 Task: Add Once Upon A Farm Organic Quinoa Banana Spinach & Coconut Butter Plant-Rich Baby Meals to the cart.
Action: Mouse moved to (281, 119)
Screenshot: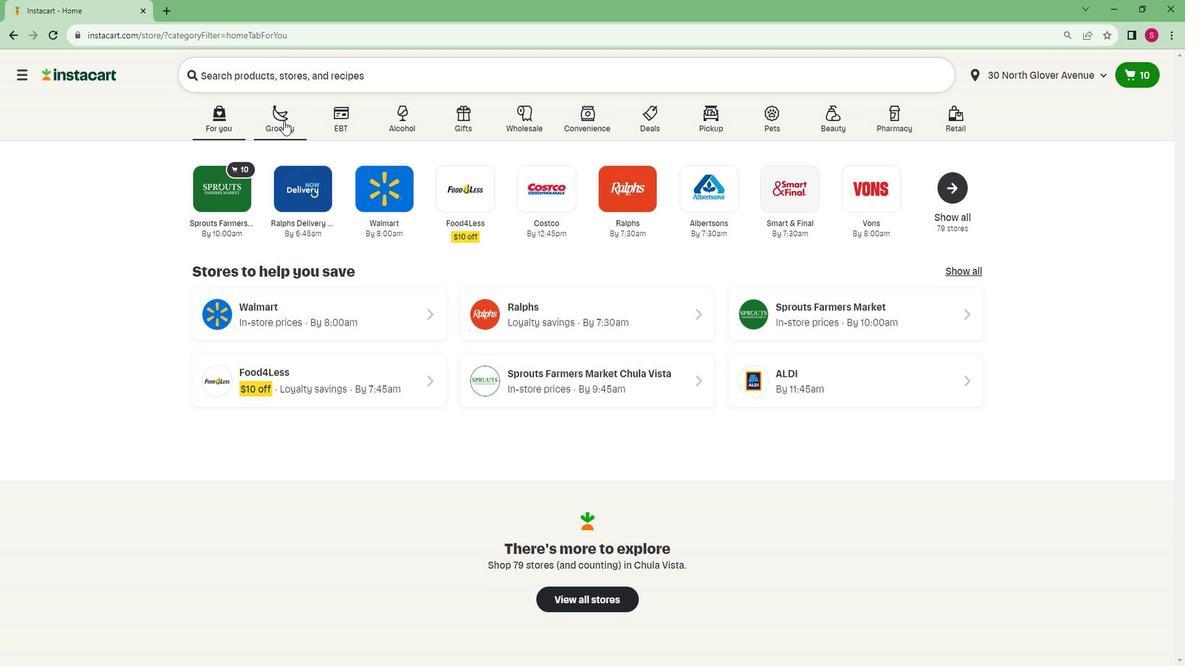 
Action: Mouse pressed left at (281, 119)
Screenshot: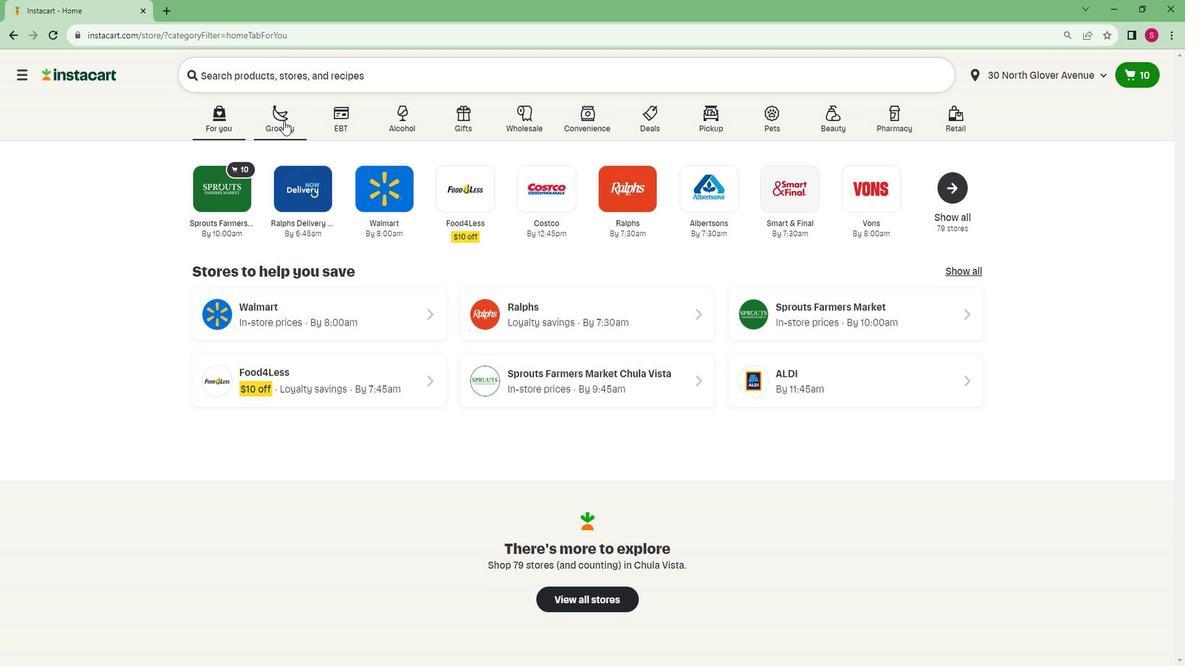 
Action: Mouse moved to (292, 366)
Screenshot: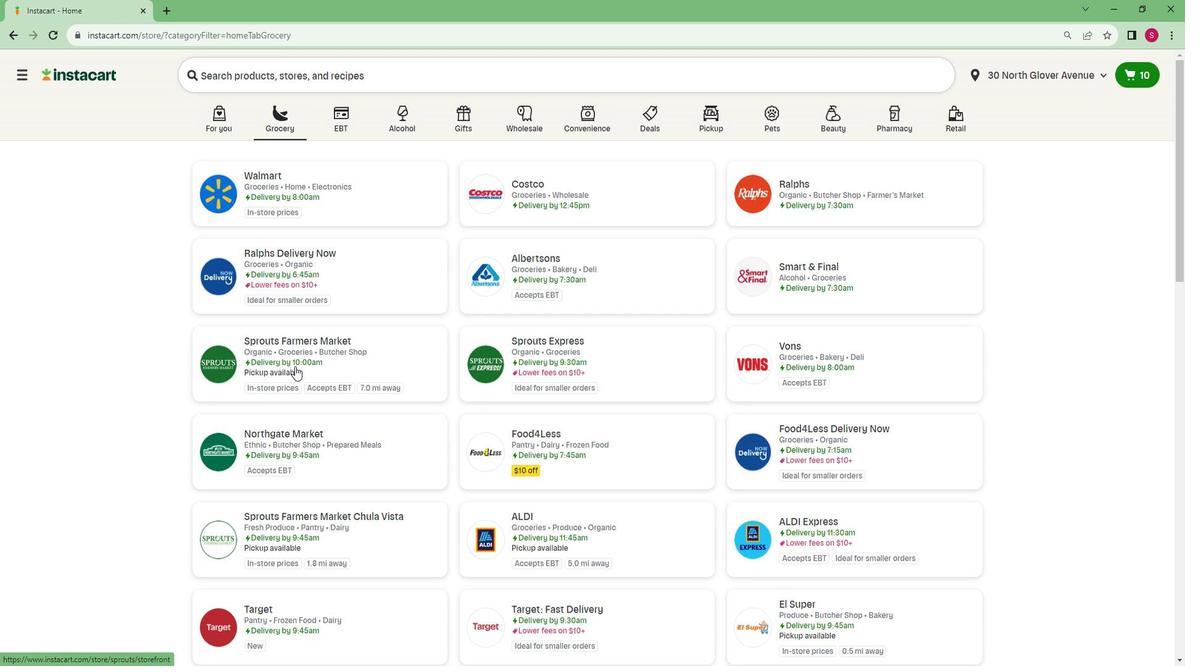 
Action: Mouse pressed left at (292, 366)
Screenshot: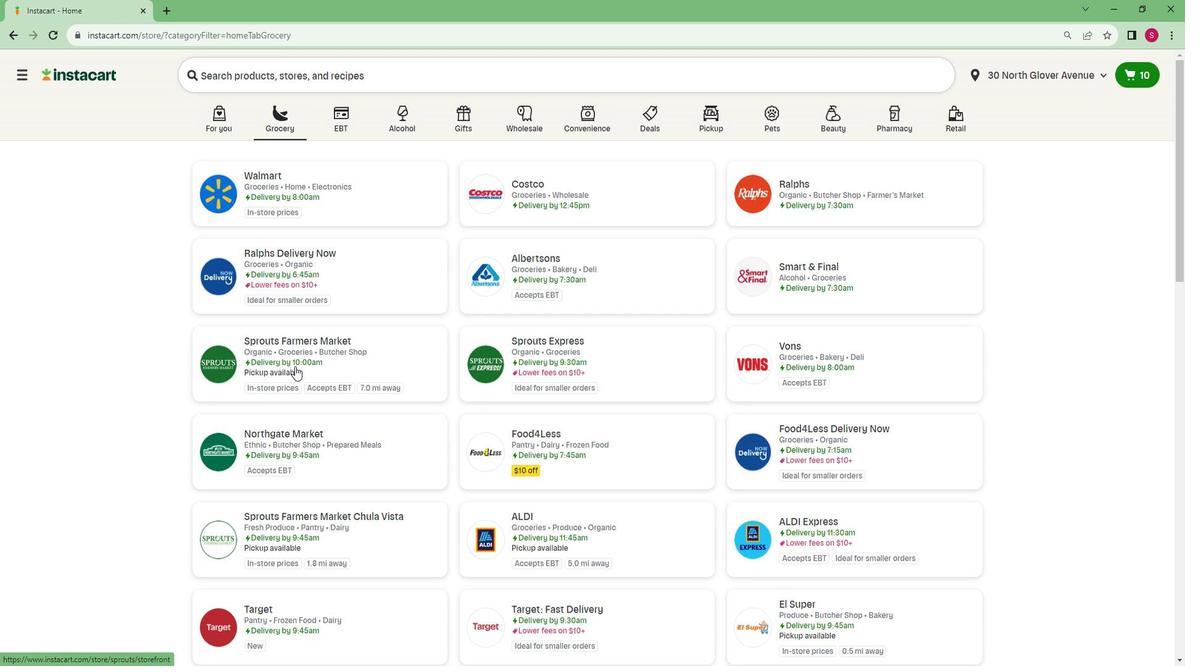 
Action: Mouse moved to (99, 500)
Screenshot: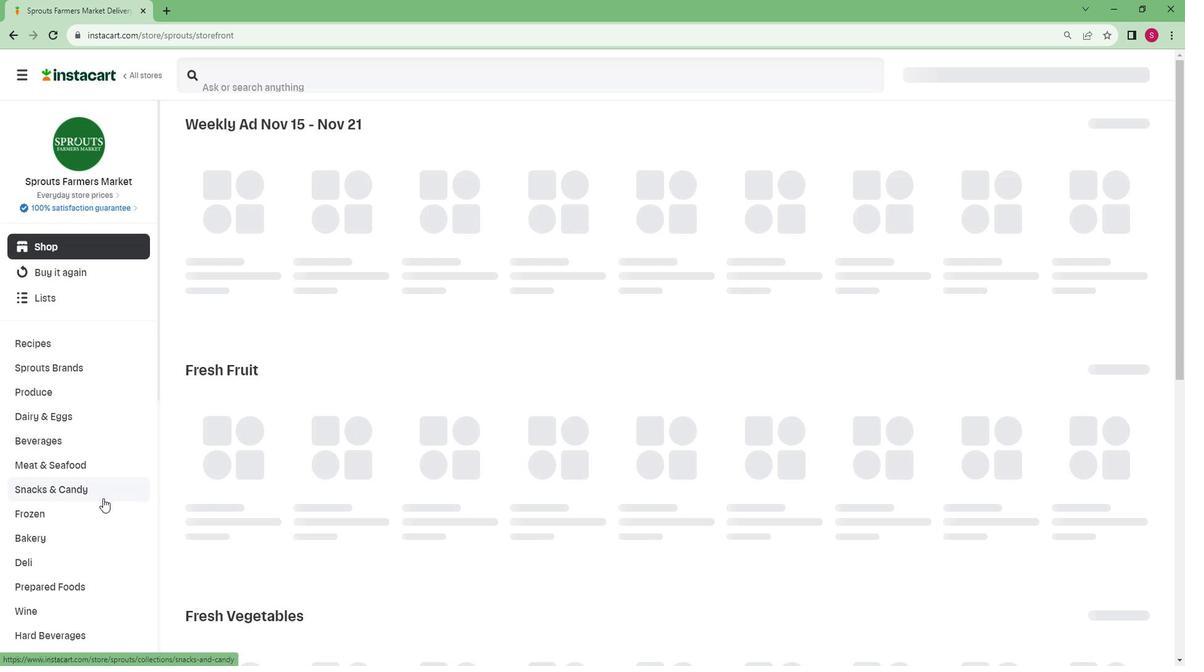 
Action: Mouse scrolled (99, 499) with delta (0, 0)
Screenshot: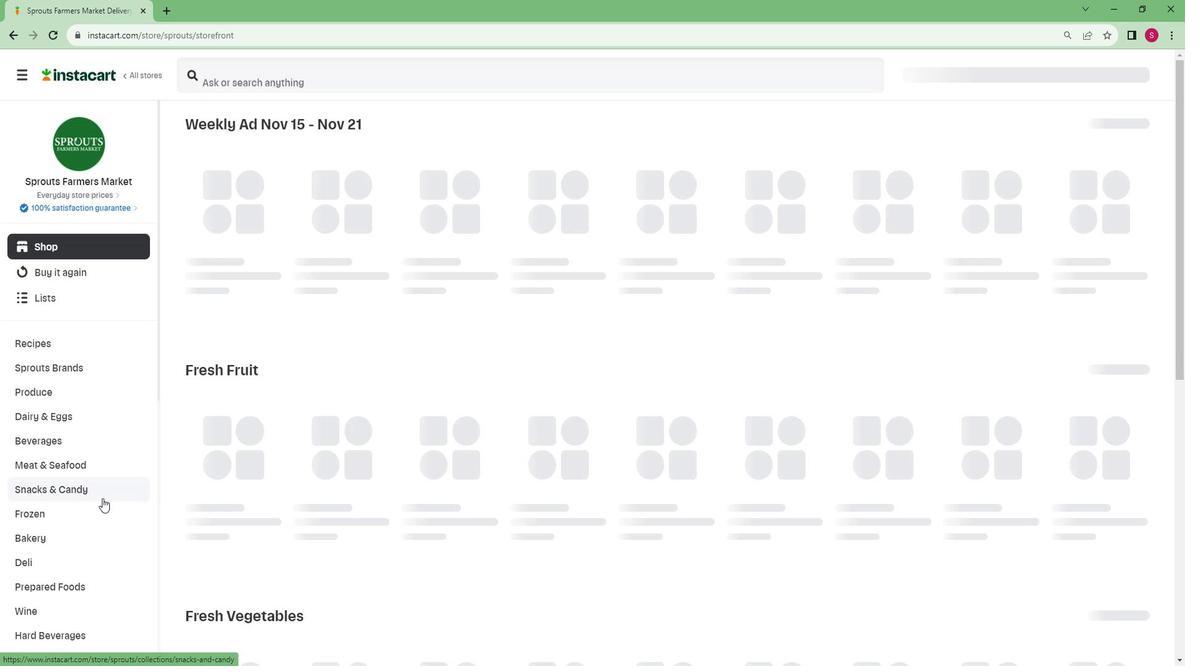 
Action: Mouse scrolled (99, 499) with delta (0, 0)
Screenshot: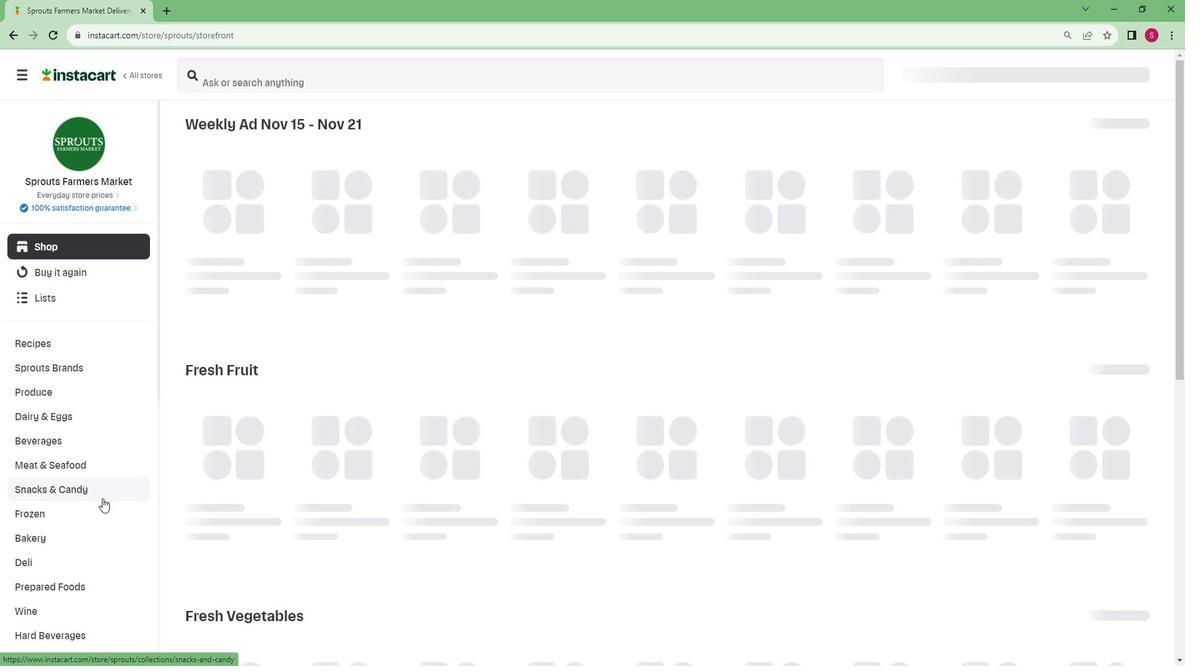 
Action: Mouse moved to (98, 501)
Screenshot: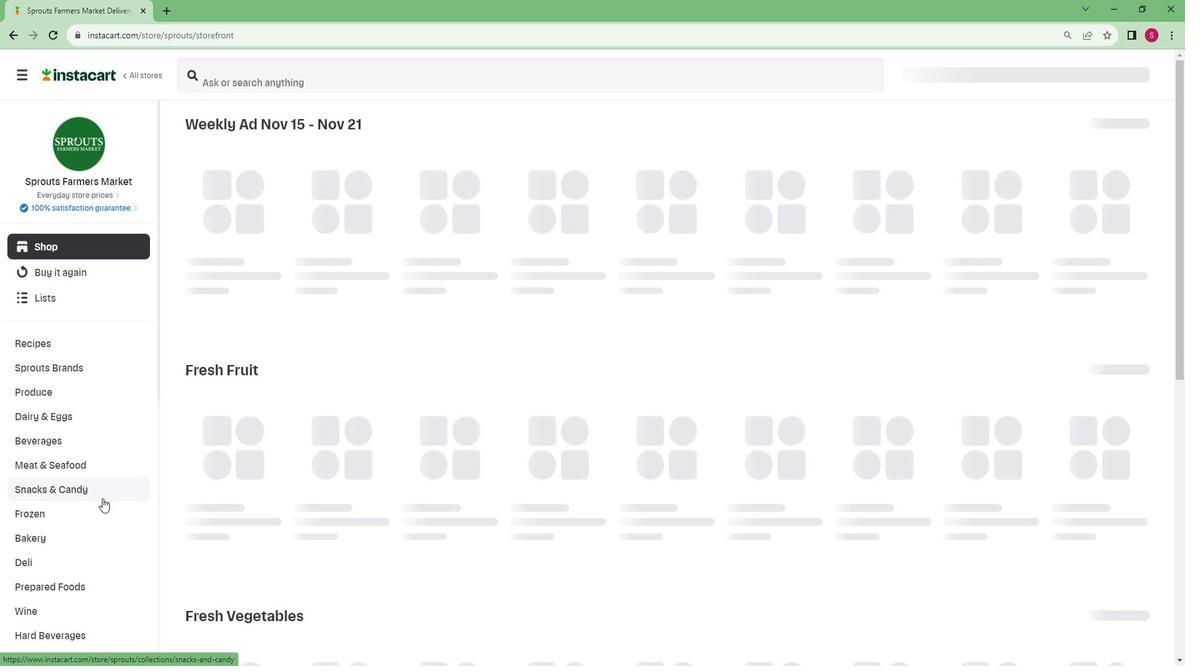 
Action: Mouse scrolled (98, 500) with delta (0, 0)
Screenshot: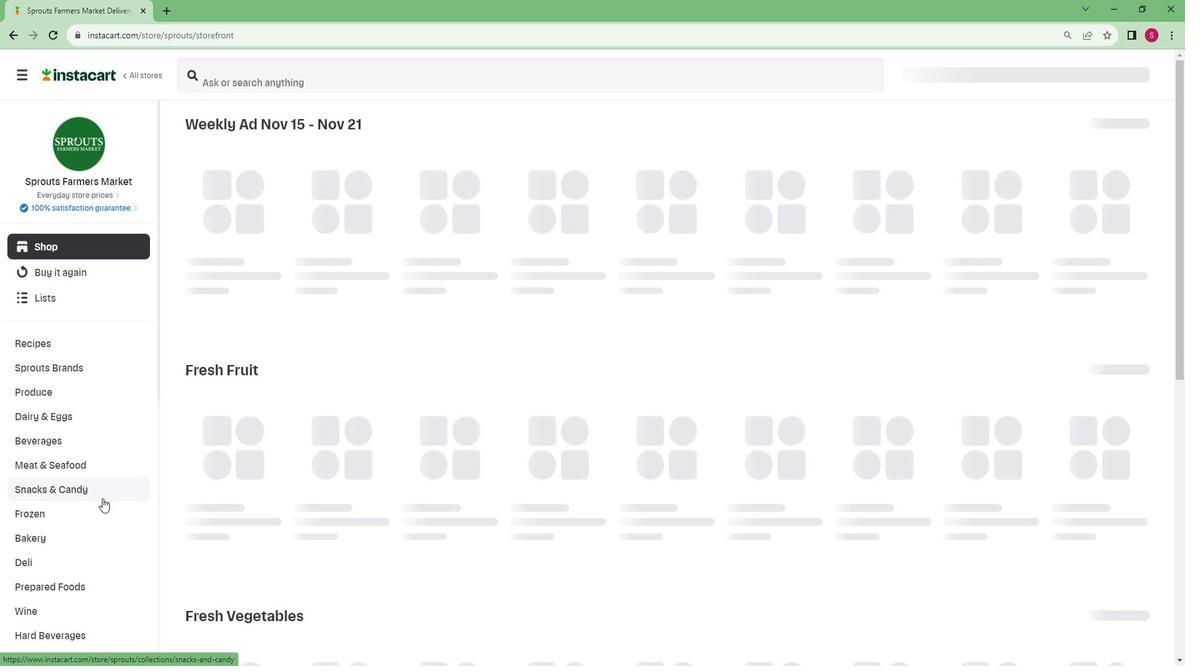 
Action: Mouse scrolled (98, 500) with delta (0, 0)
Screenshot: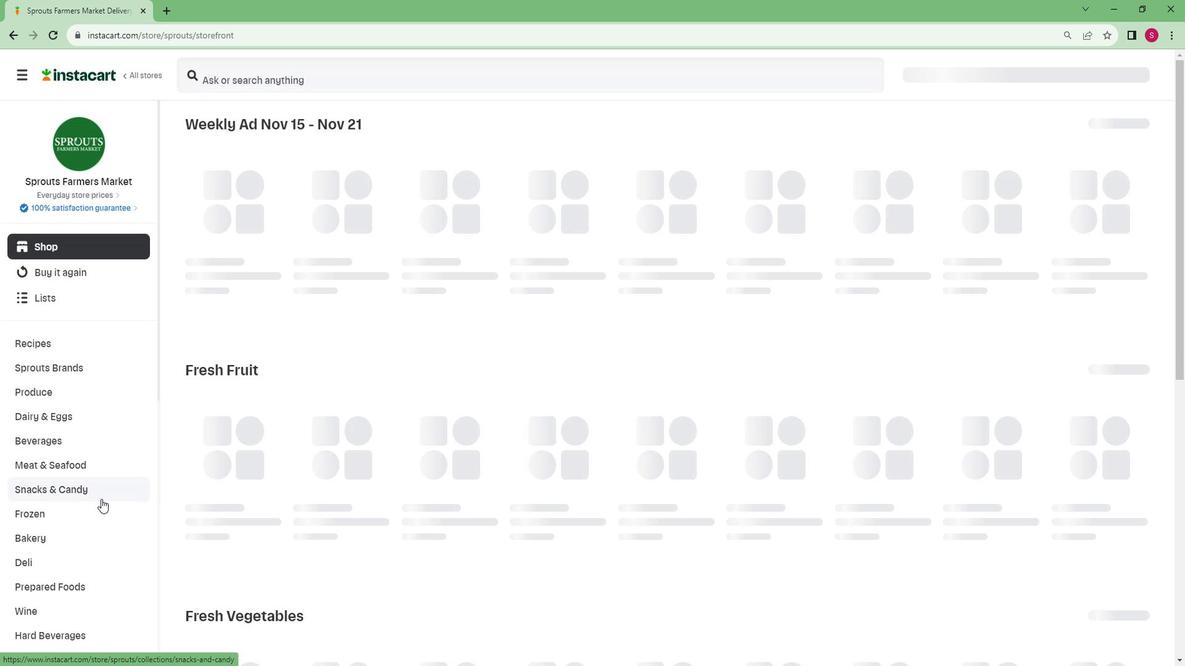
Action: Mouse moved to (96, 501)
Screenshot: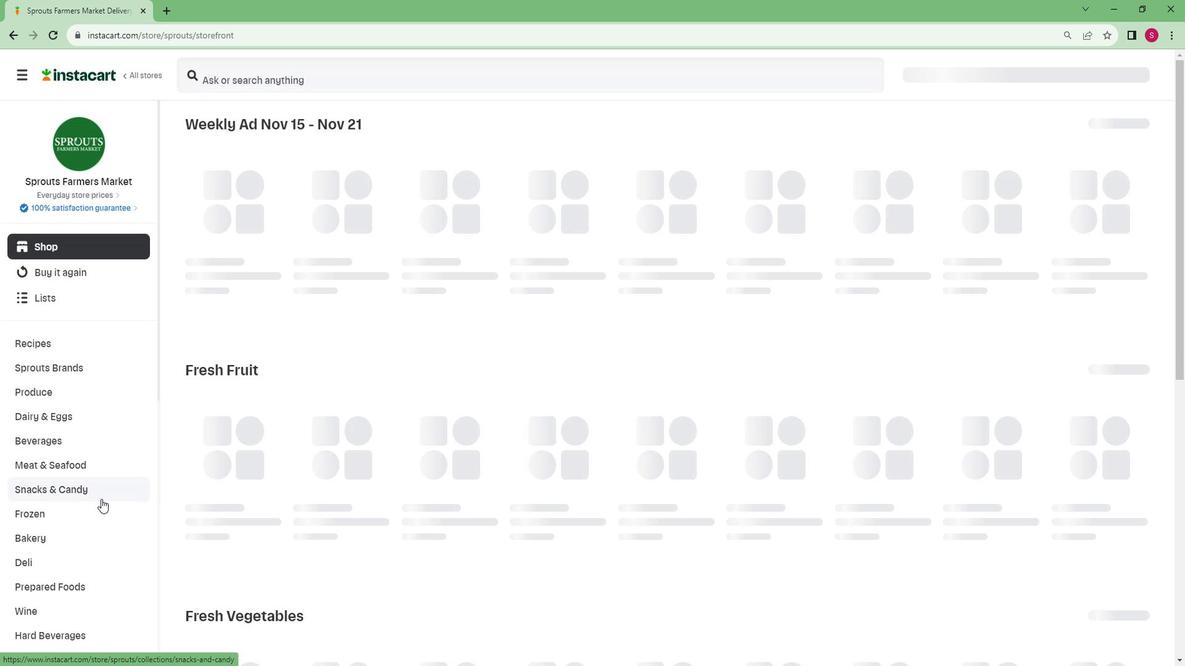 
Action: Mouse scrolled (96, 501) with delta (0, 0)
Screenshot: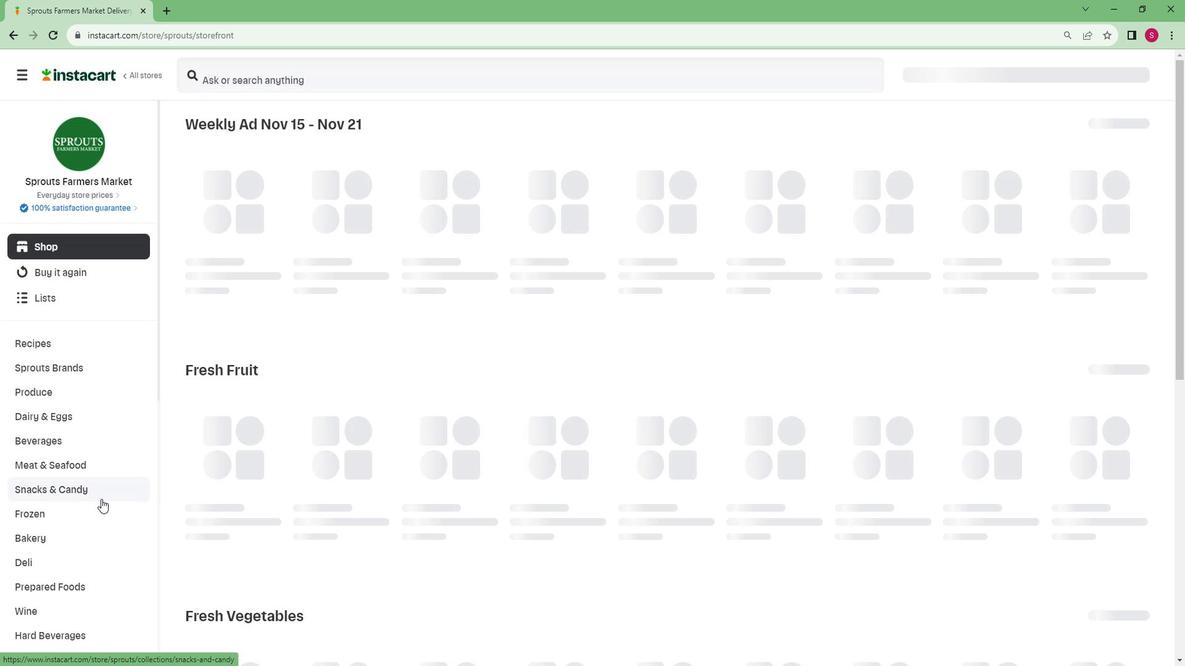 
Action: Mouse moved to (96, 501)
Screenshot: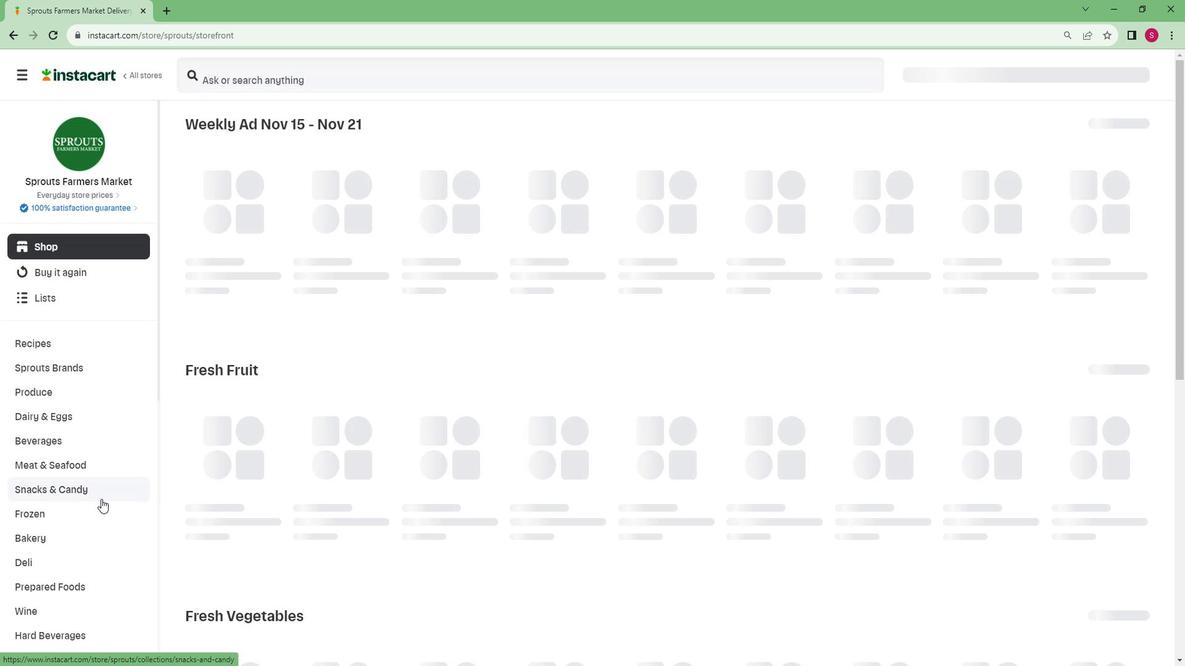 
Action: Mouse scrolled (96, 501) with delta (0, 0)
Screenshot: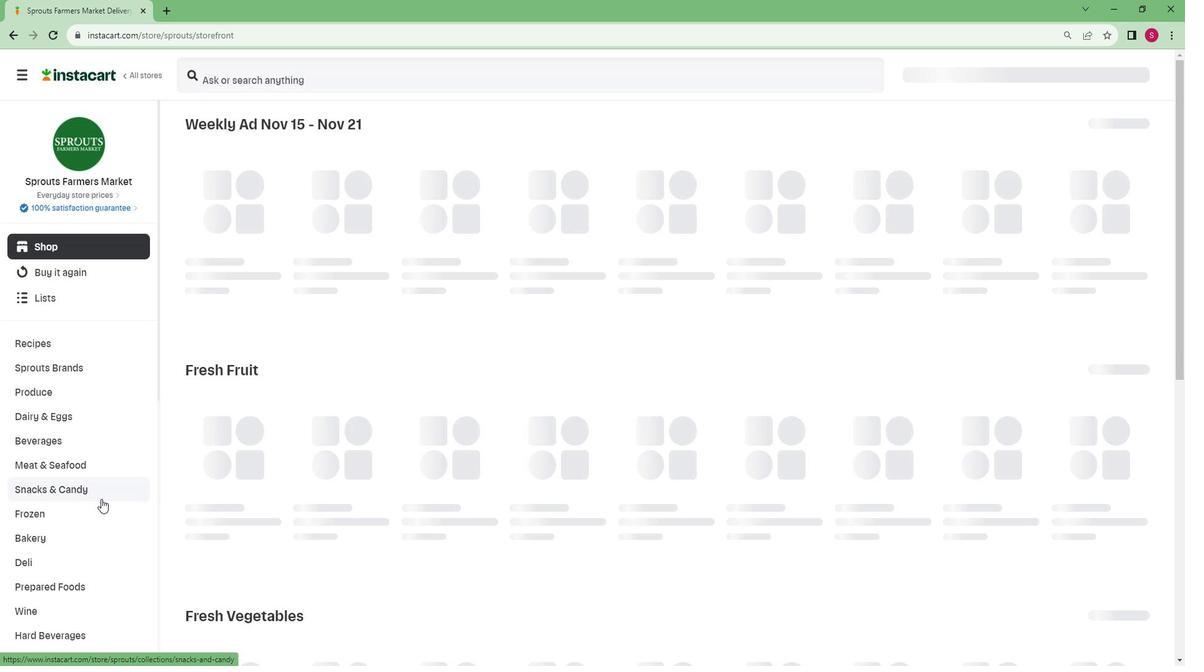 
Action: Mouse moved to (96, 501)
Screenshot: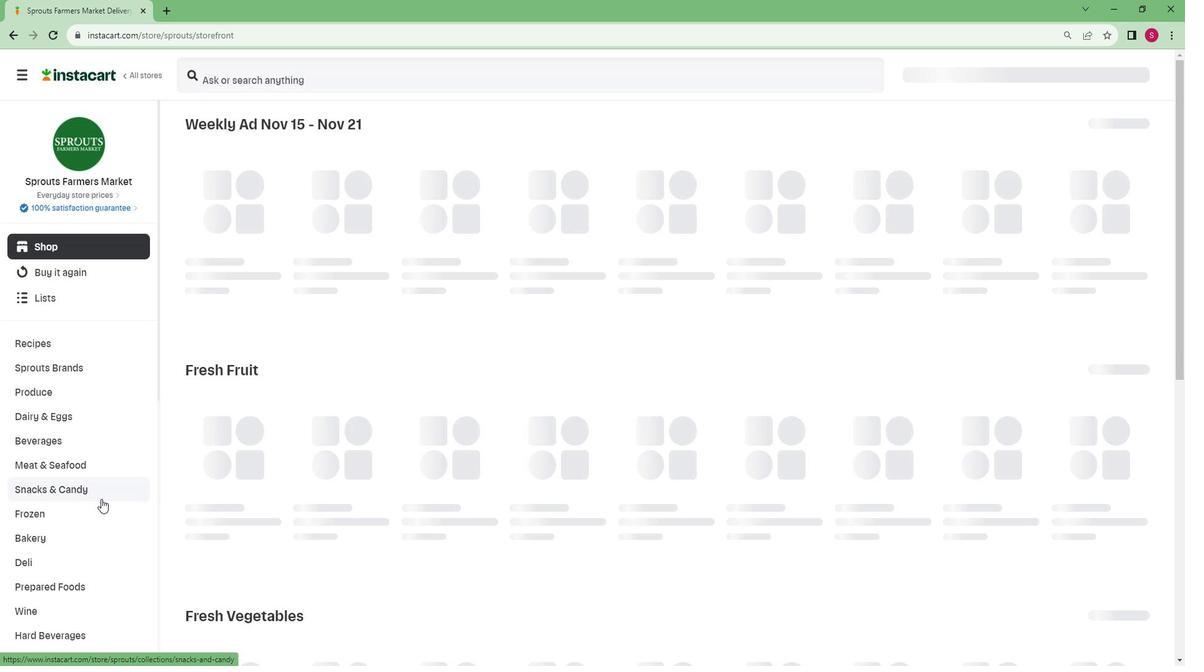 
Action: Mouse scrolled (96, 501) with delta (0, 0)
Screenshot: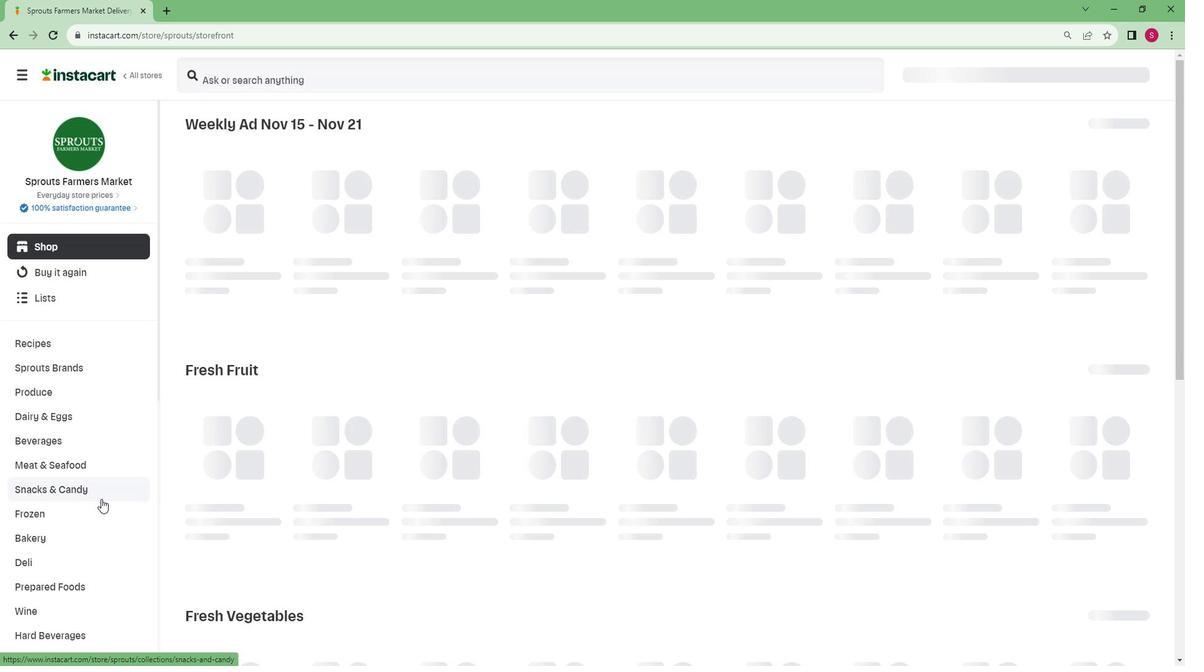 
Action: Mouse moved to (94, 501)
Screenshot: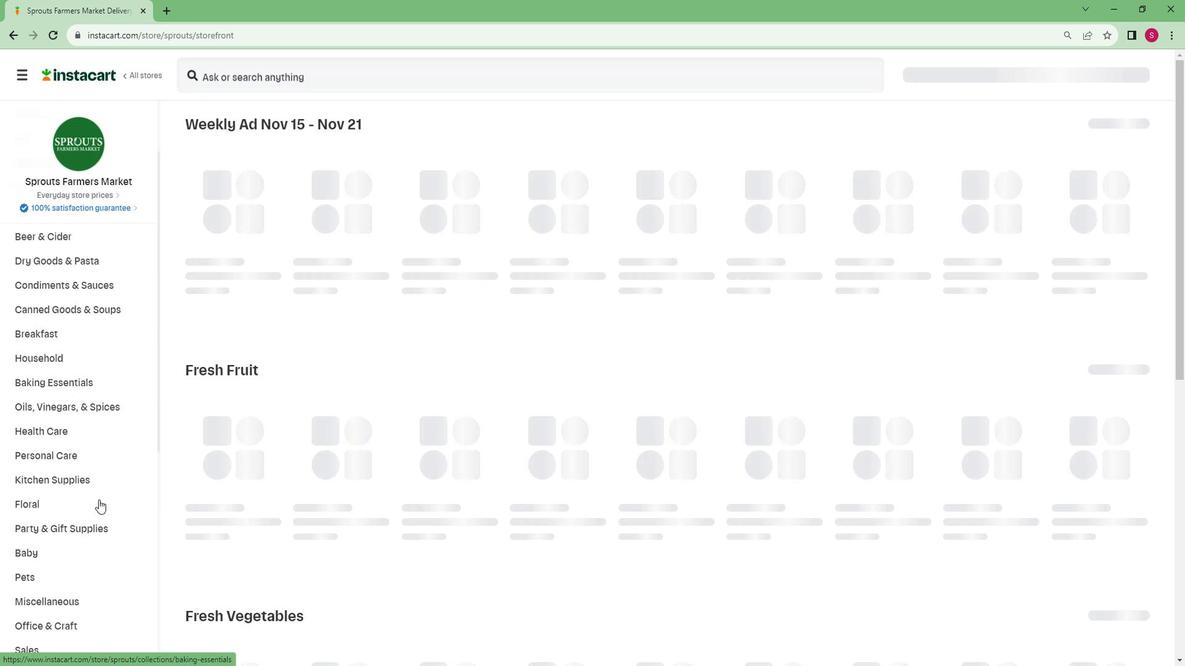 
Action: Mouse scrolled (94, 501) with delta (0, 0)
Screenshot: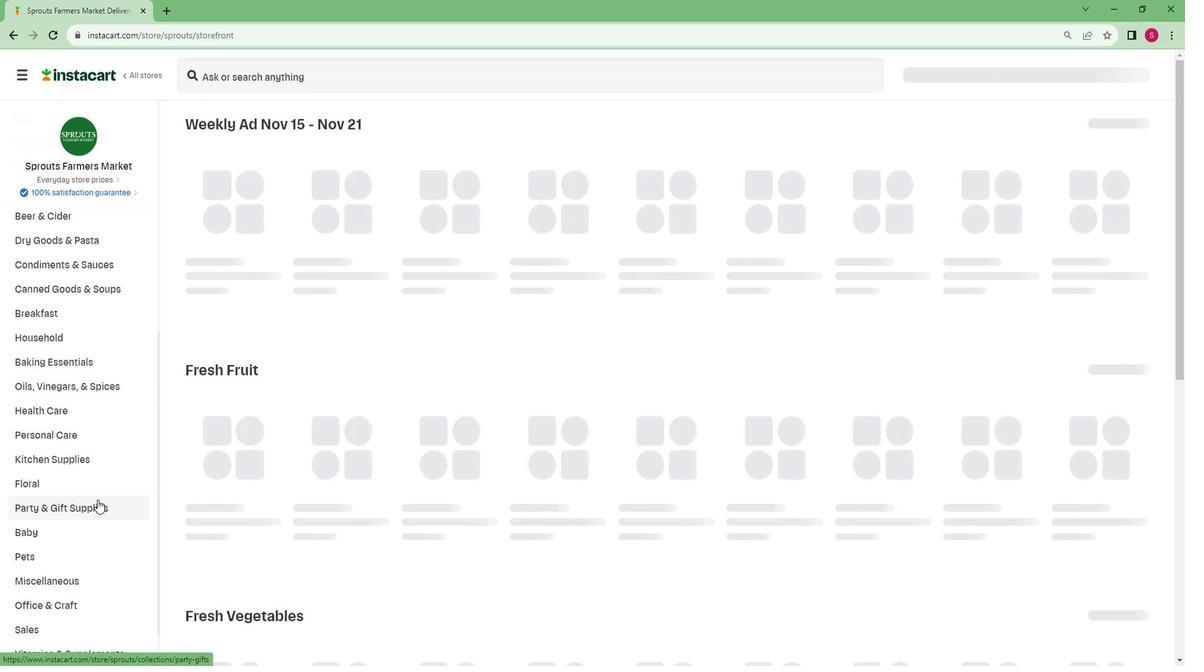 
Action: Mouse scrolled (94, 501) with delta (0, 0)
Screenshot: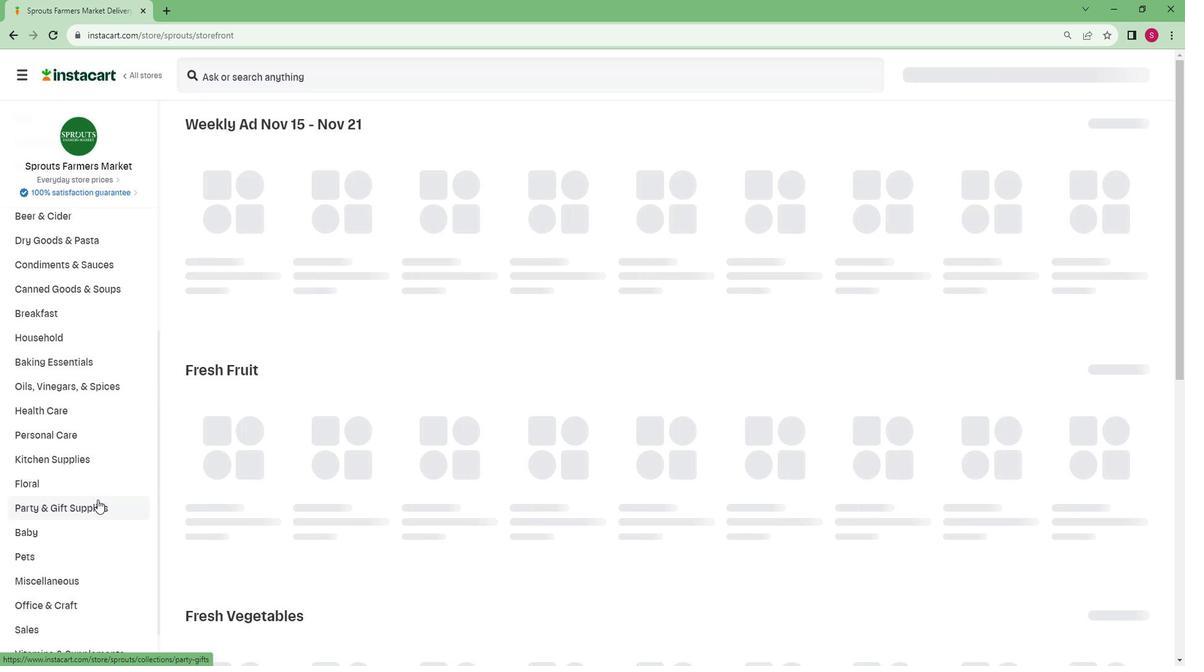 
Action: Mouse scrolled (94, 501) with delta (0, 0)
Screenshot: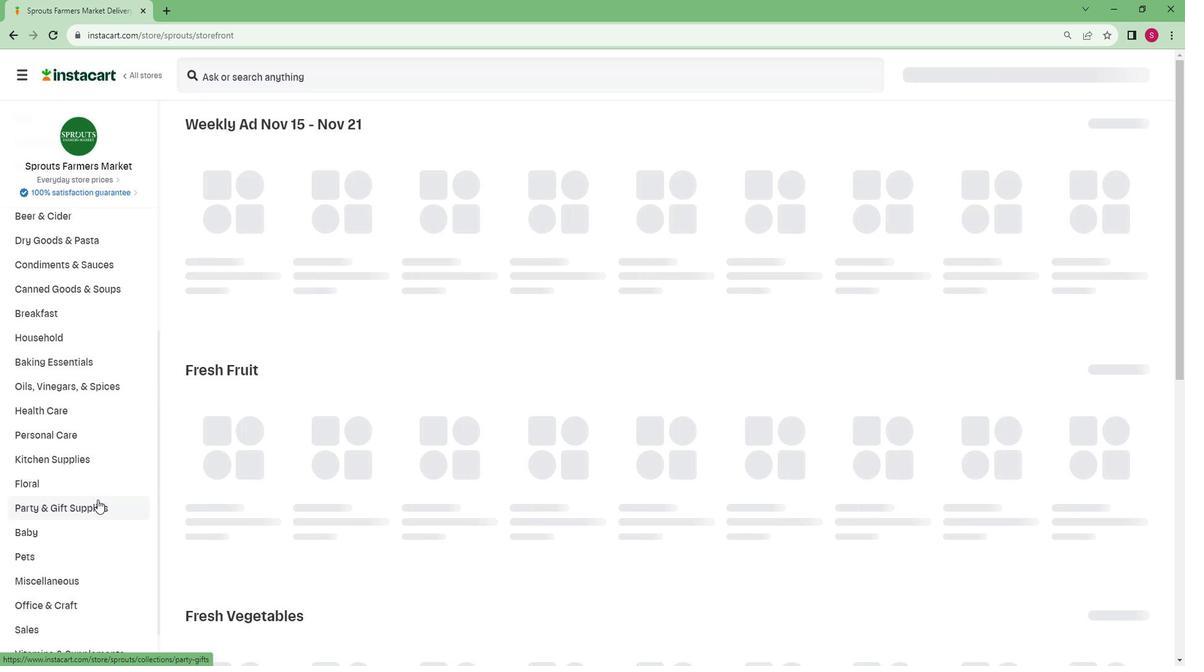 
Action: Mouse scrolled (94, 501) with delta (0, 0)
Screenshot: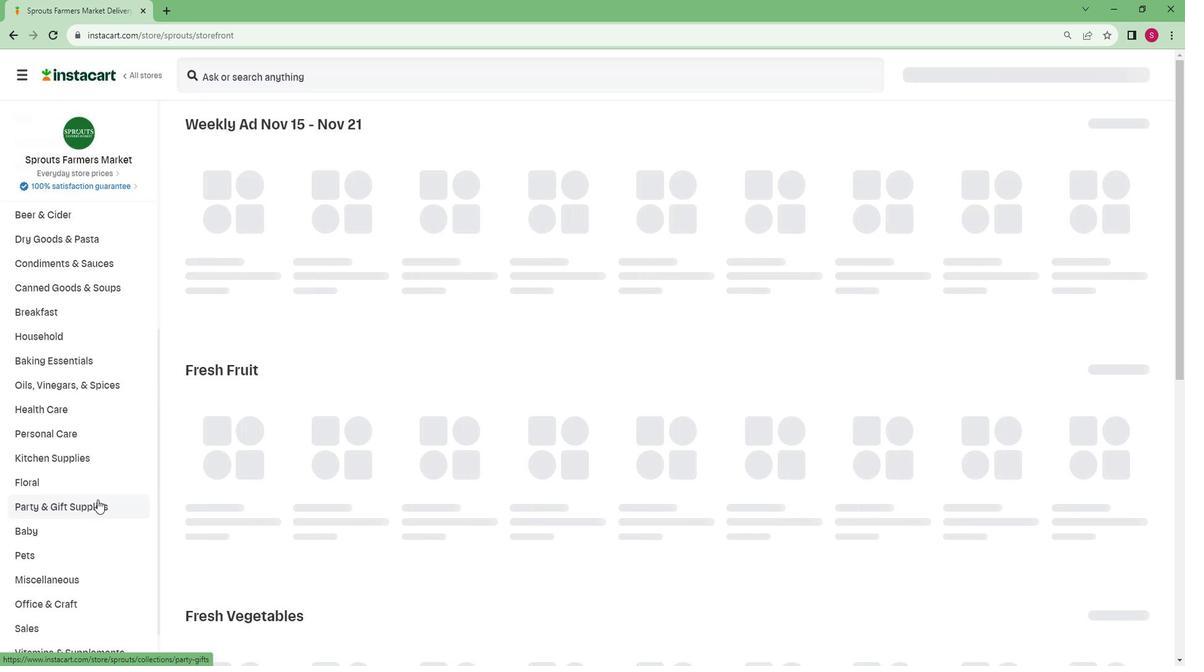 
Action: Mouse scrolled (94, 501) with delta (0, 0)
Screenshot: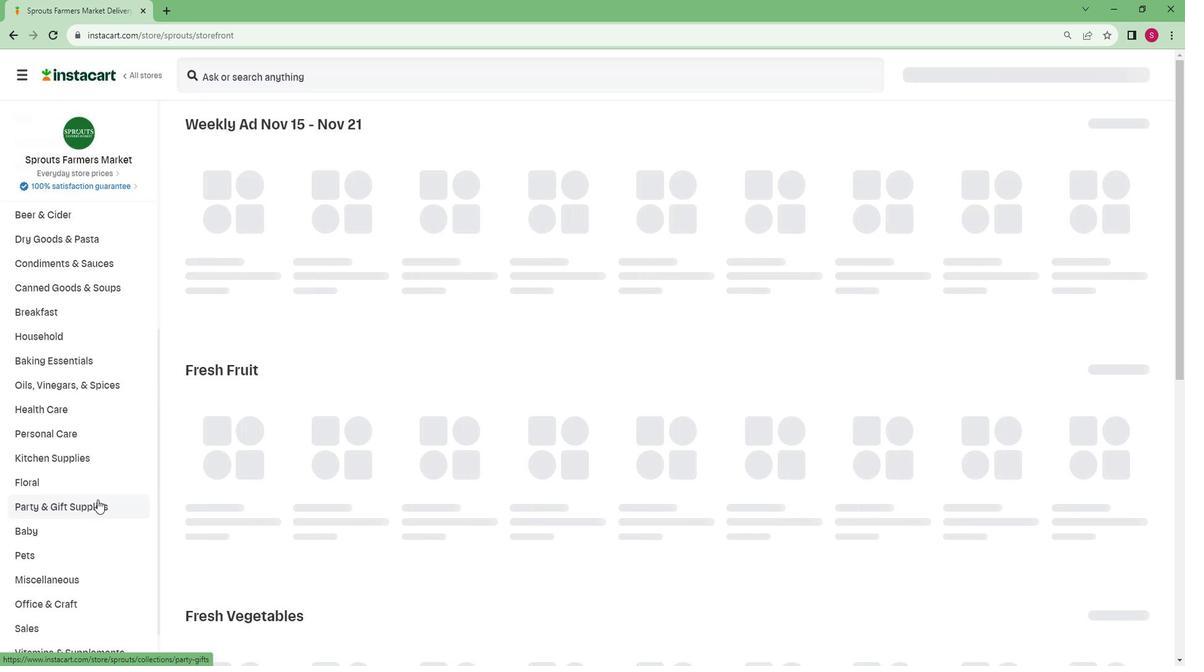 
Action: Mouse moved to (51, 647)
Screenshot: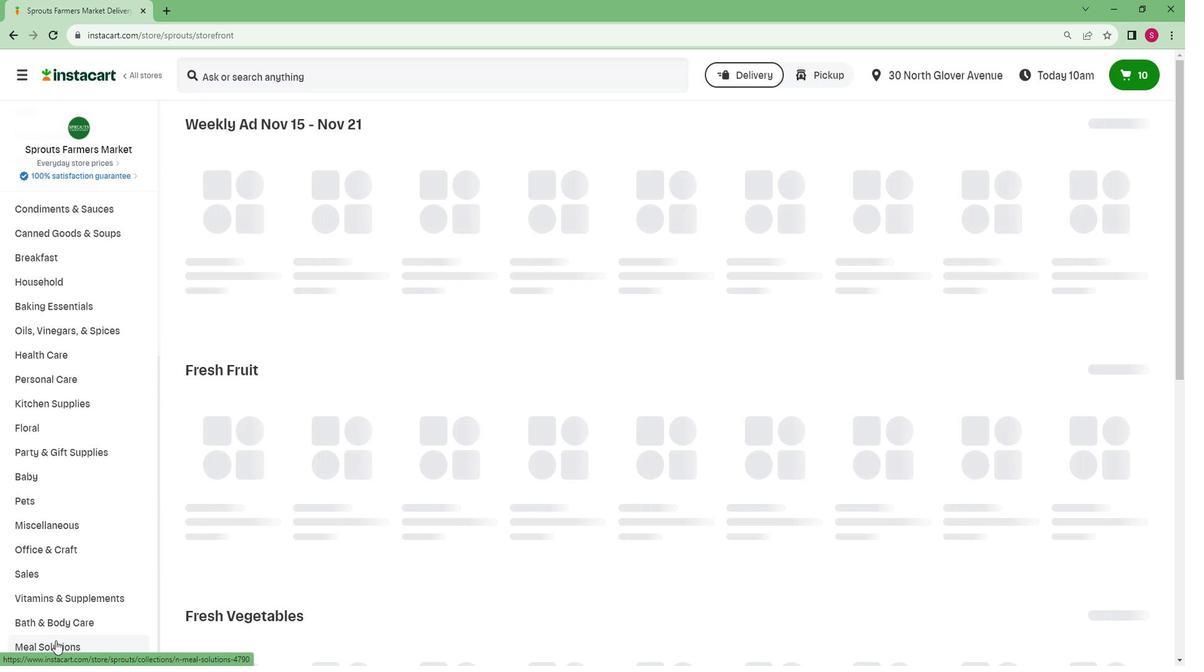 
Action: Mouse pressed left at (51, 647)
Screenshot: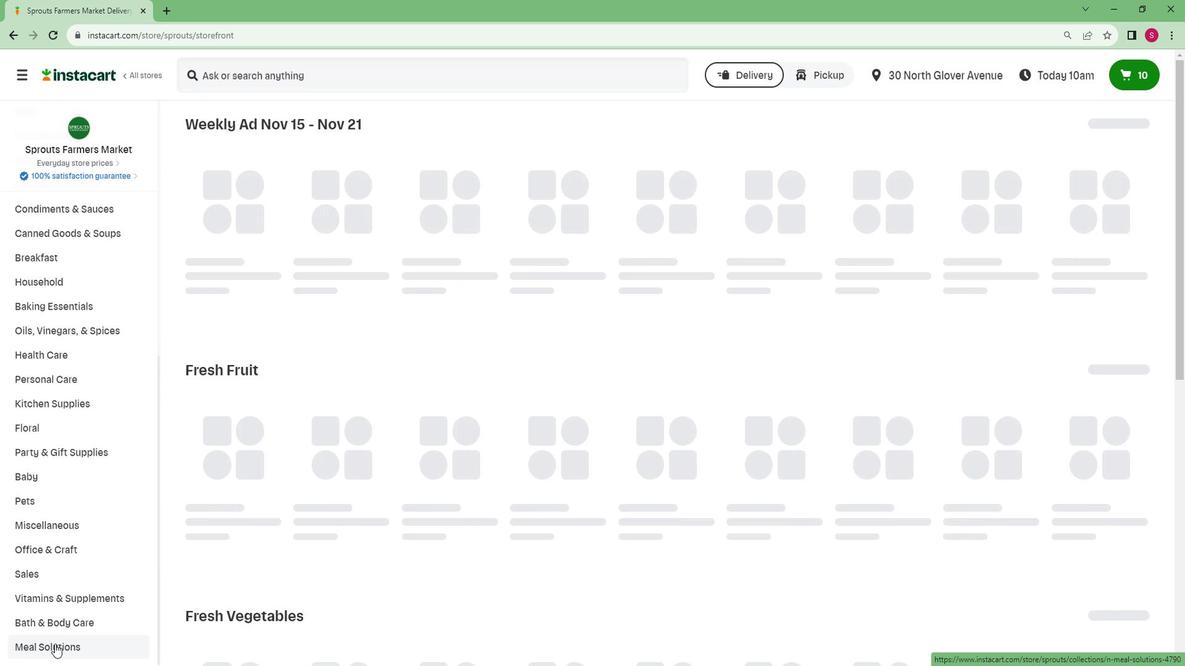 
Action: Mouse moved to (62, 633)
Screenshot: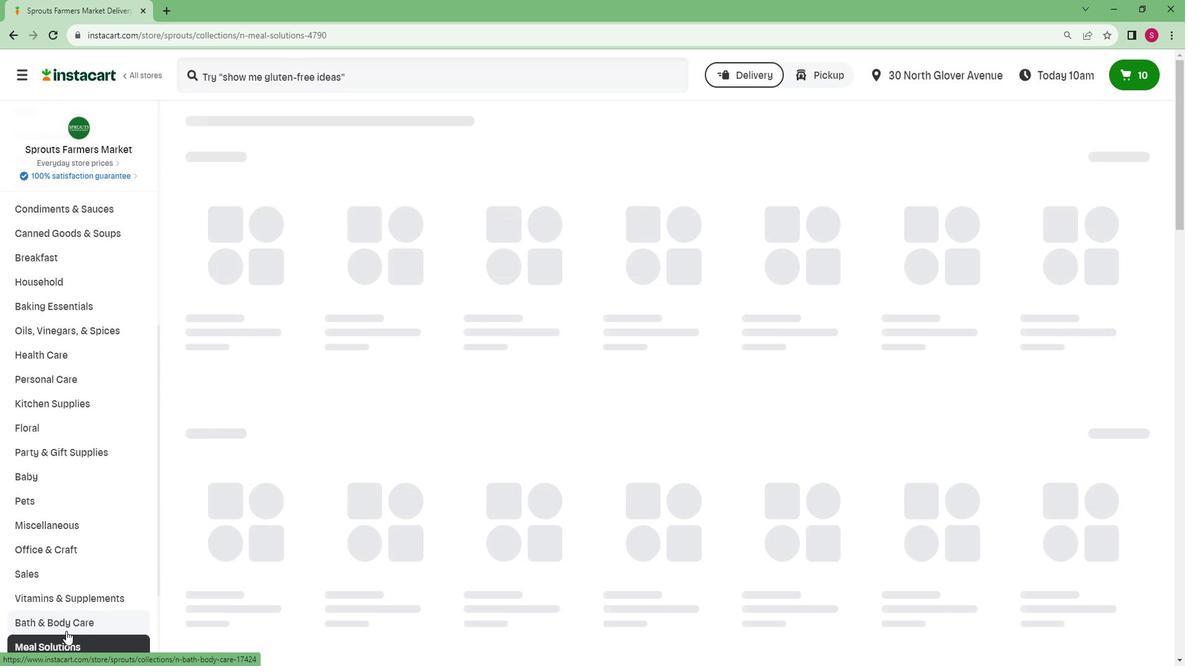 
Action: Mouse scrolled (62, 633) with delta (0, 0)
Screenshot: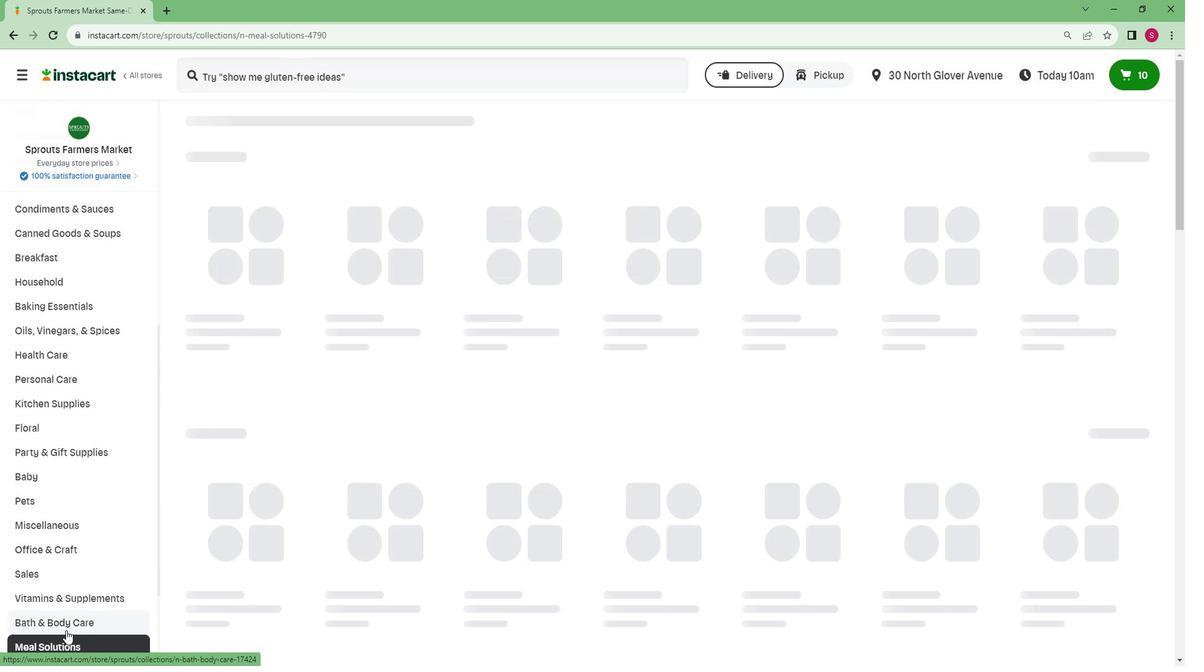 
Action: Mouse scrolled (62, 633) with delta (0, 0)
Screenshot: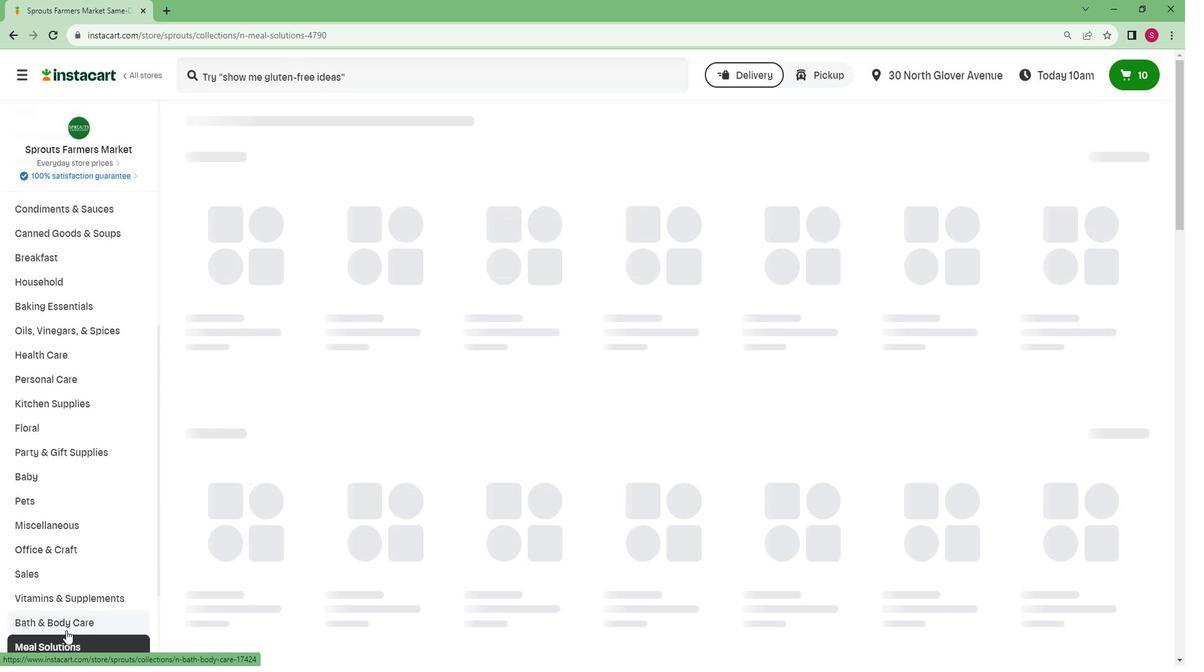 
Action: Mouse scrolled (62, 633) with delta (0, 0)
Screenshot: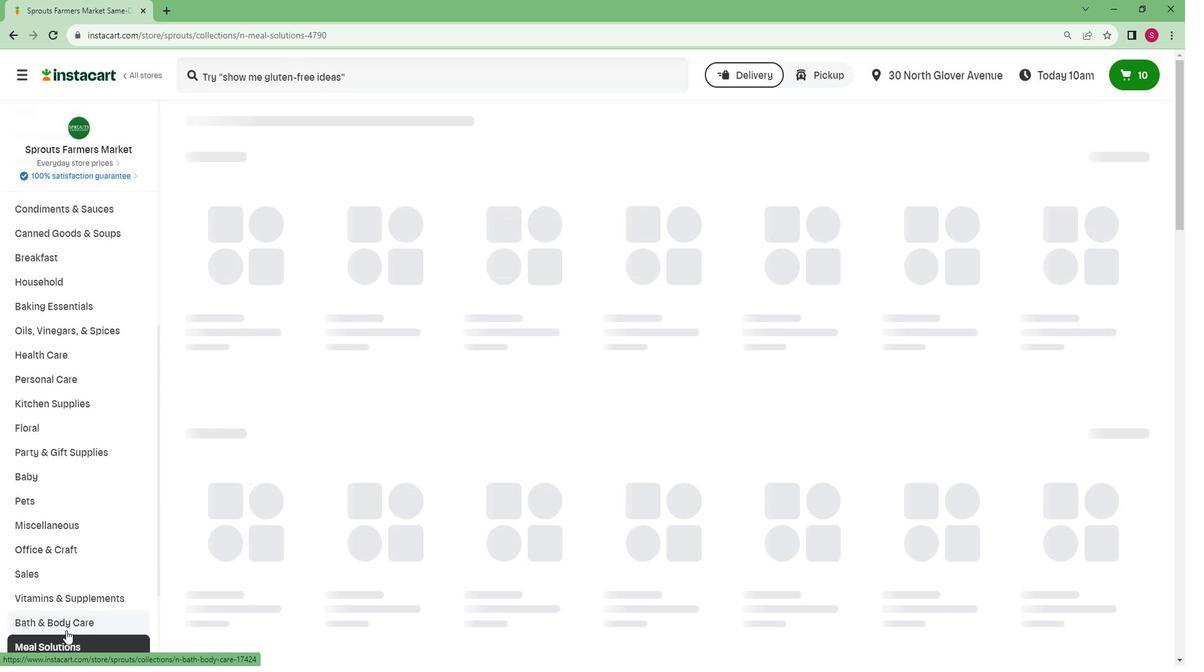 
Action: Mouse moved to (62, 633)
Screenshot: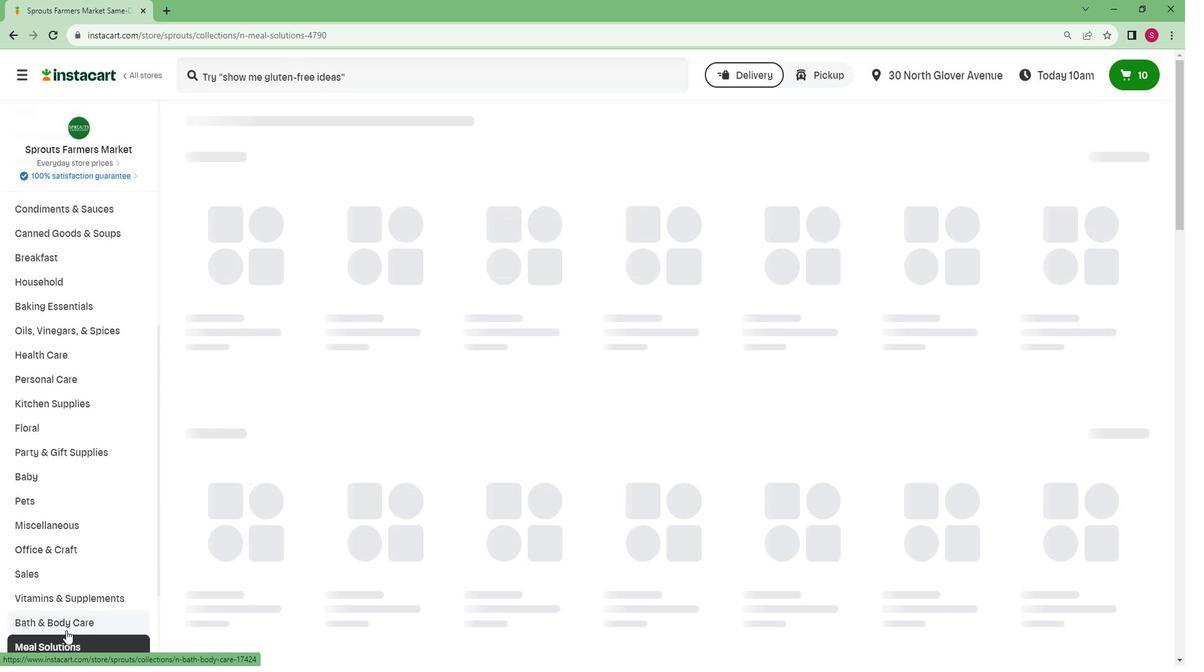 
Action: Mouse scrolled (62, 632) with delta (0, -1)
Screenshot: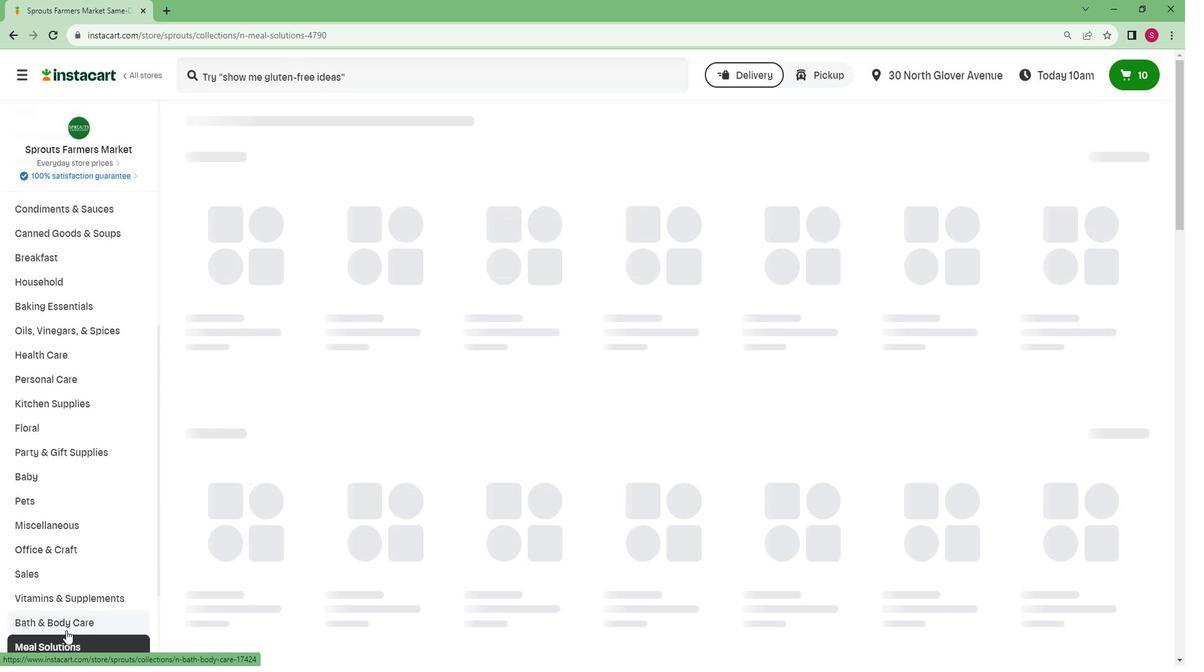
Action: Mouse moved to (61, 632)
Screenshot: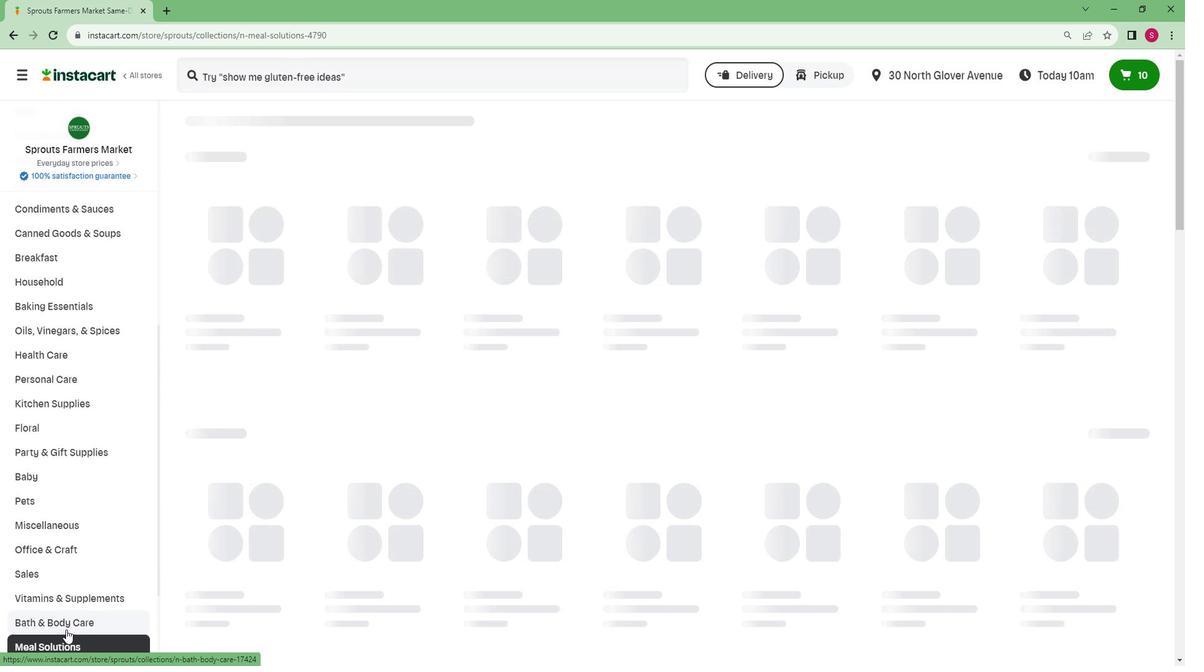 
Action: Mouse scrolled (61, 631) with delta (0, 0)
Screenshot: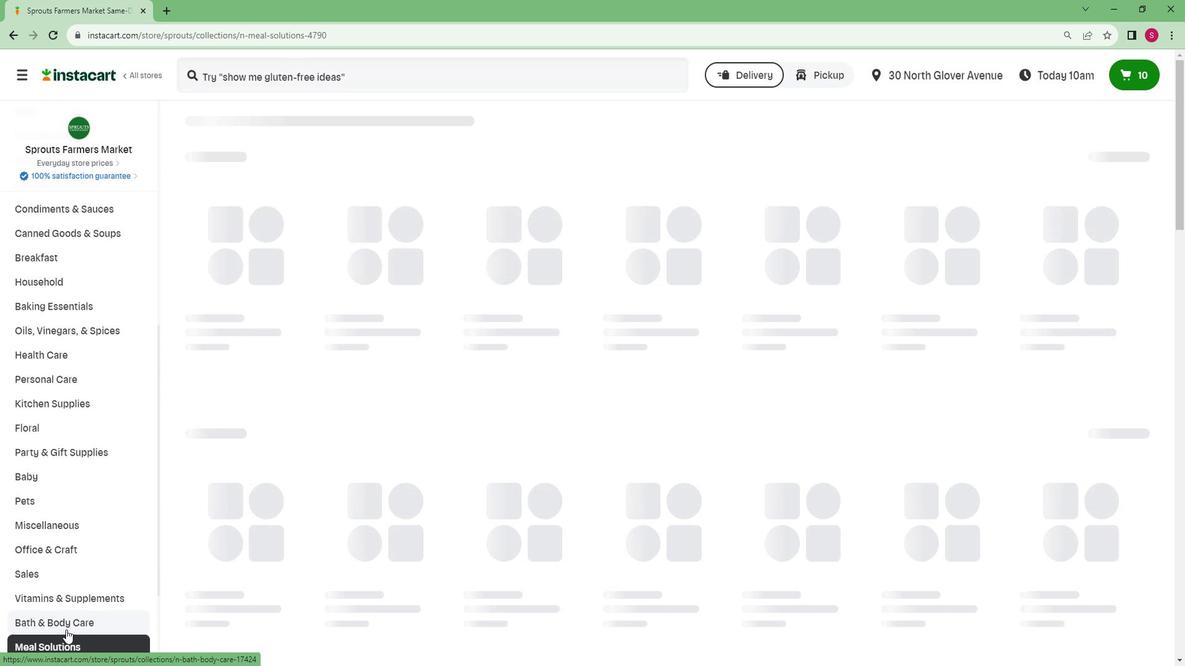 
Action: Mouse moved to (59, 631)
Screenshot: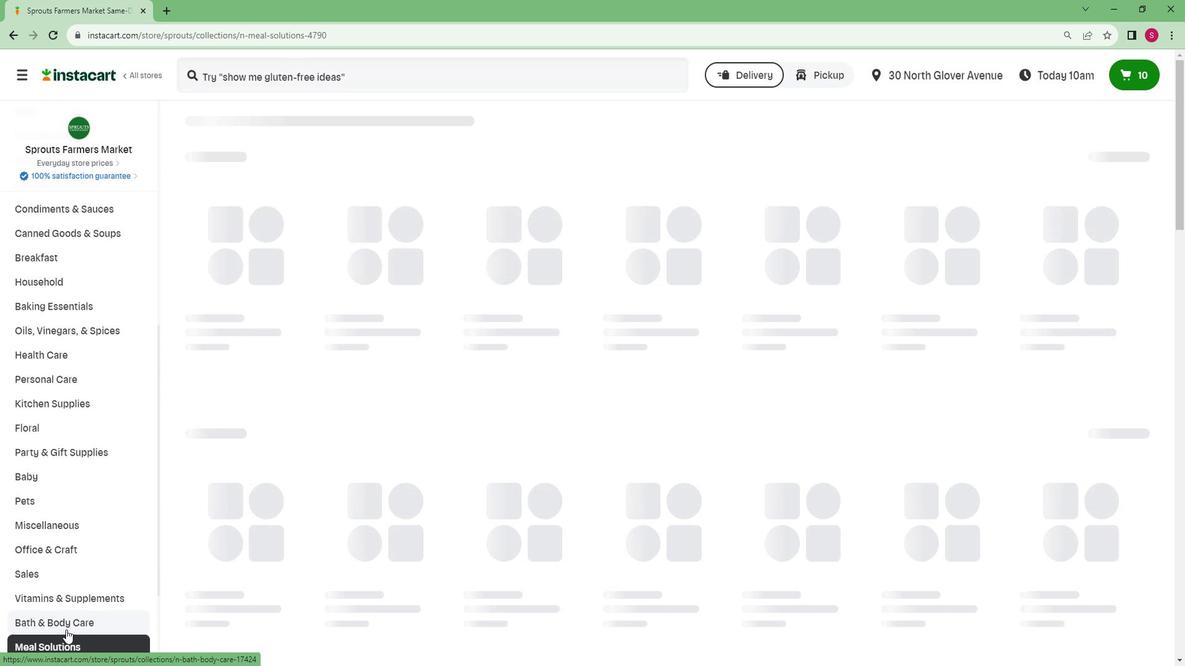 
Action: Mouse scrolled (59, 630) with delta (0, 0)
Screenshot: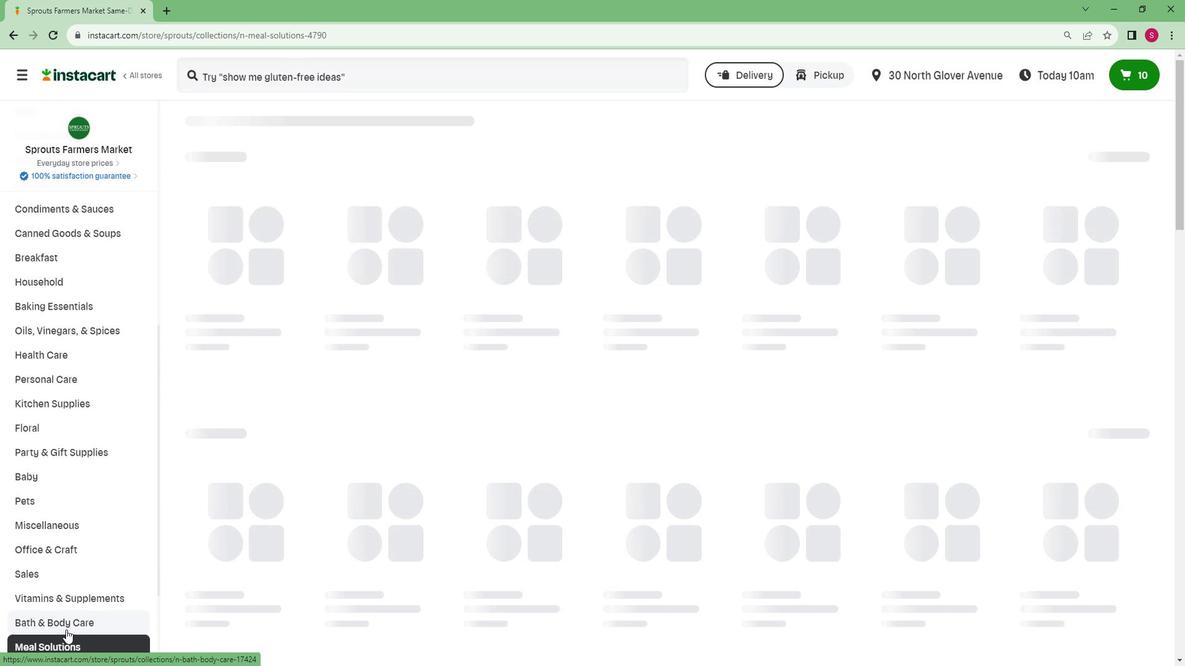 
Action: Mouse moved to (58, 629)
Screenshot: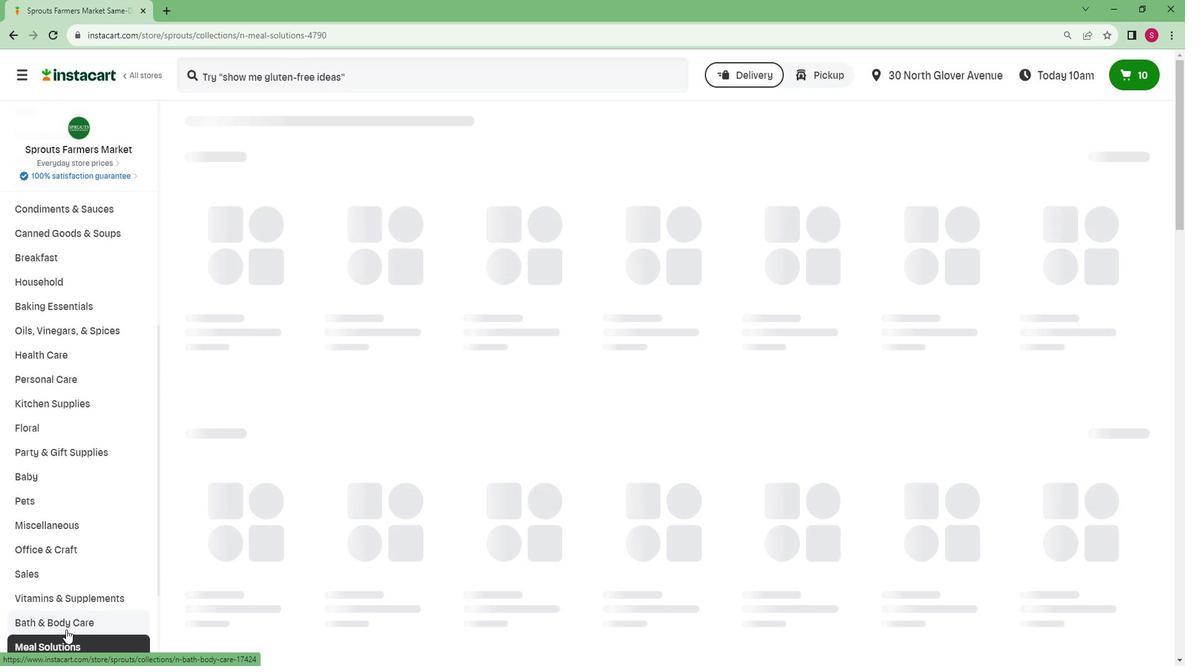 
Action: Mouse scrolled (58, 628) with delta (0, 0)
Screenshot: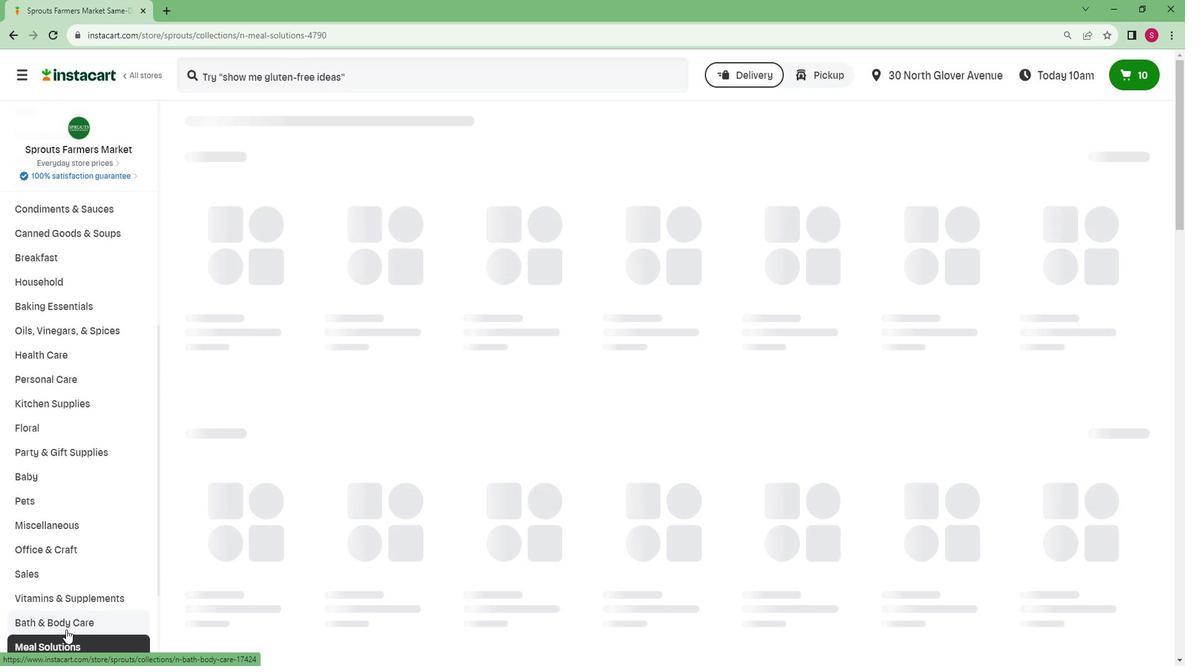 
Action: Mouse moved to (38, 647)
Screenshot: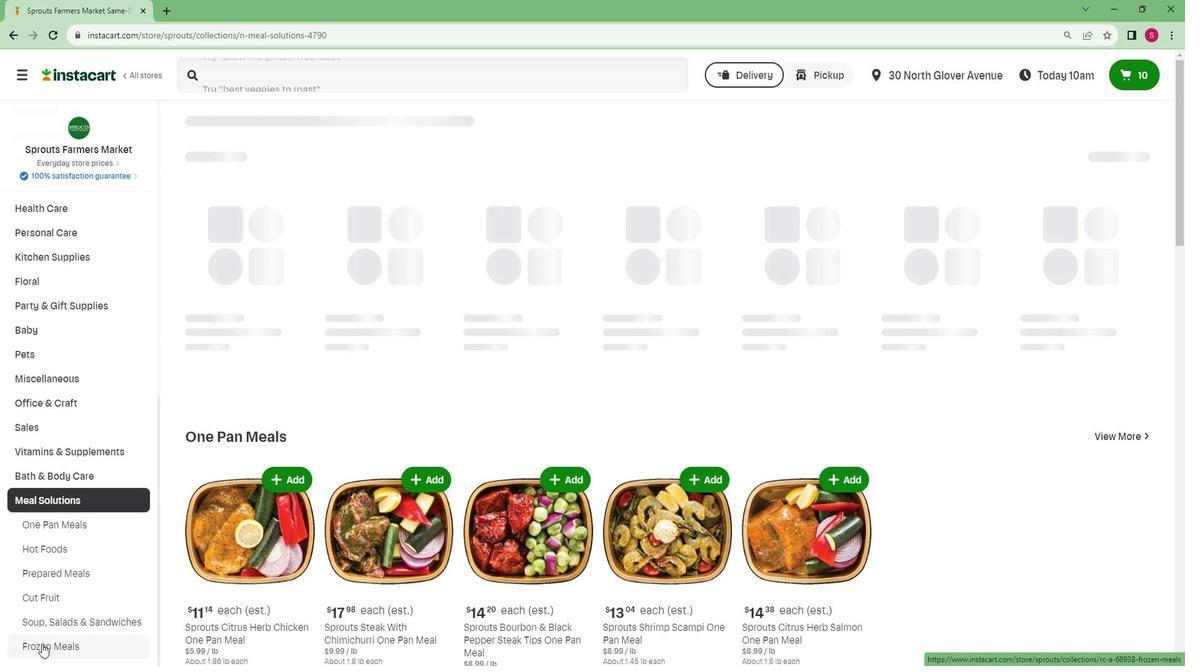 
Action: Mouse pressed left at (38, 647)
Screenshot: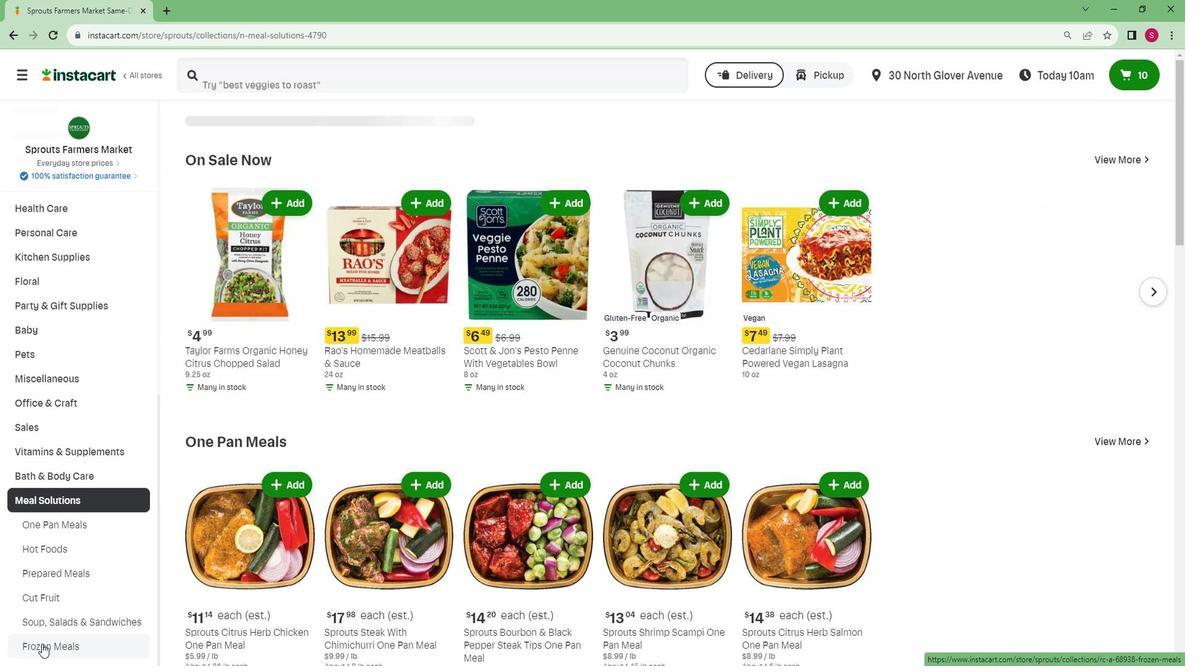 
Action: Mouse moved to (259, 69)
Screenshot: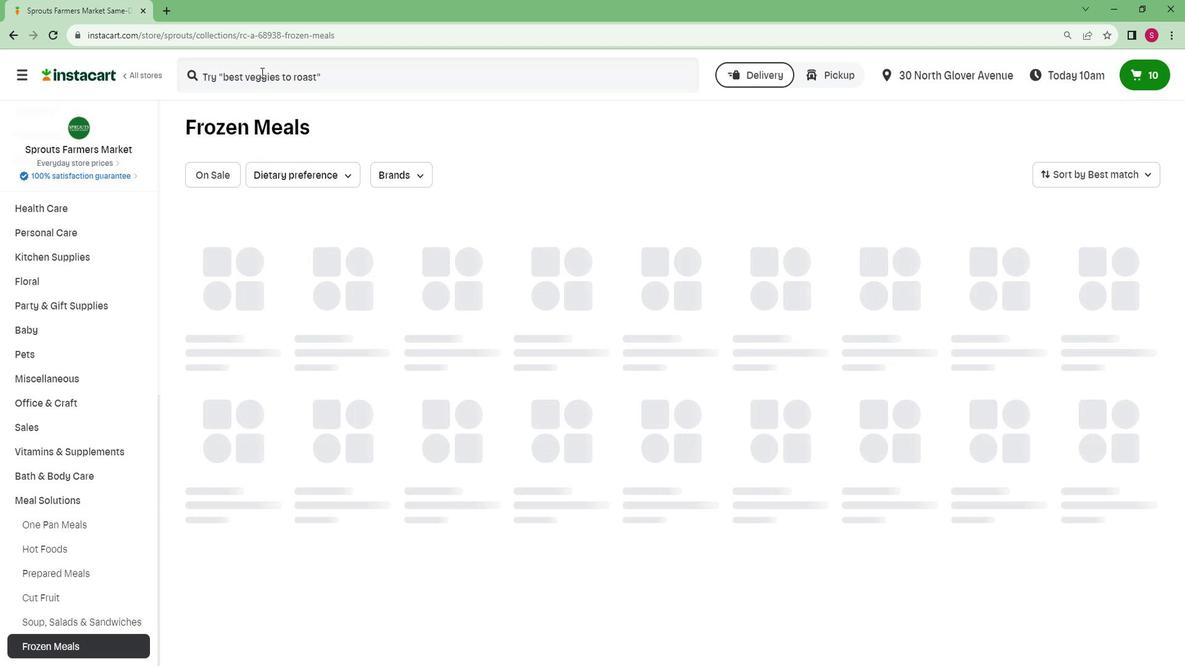 
Action: Mouse pressed left at (259, 69)
Screenshot: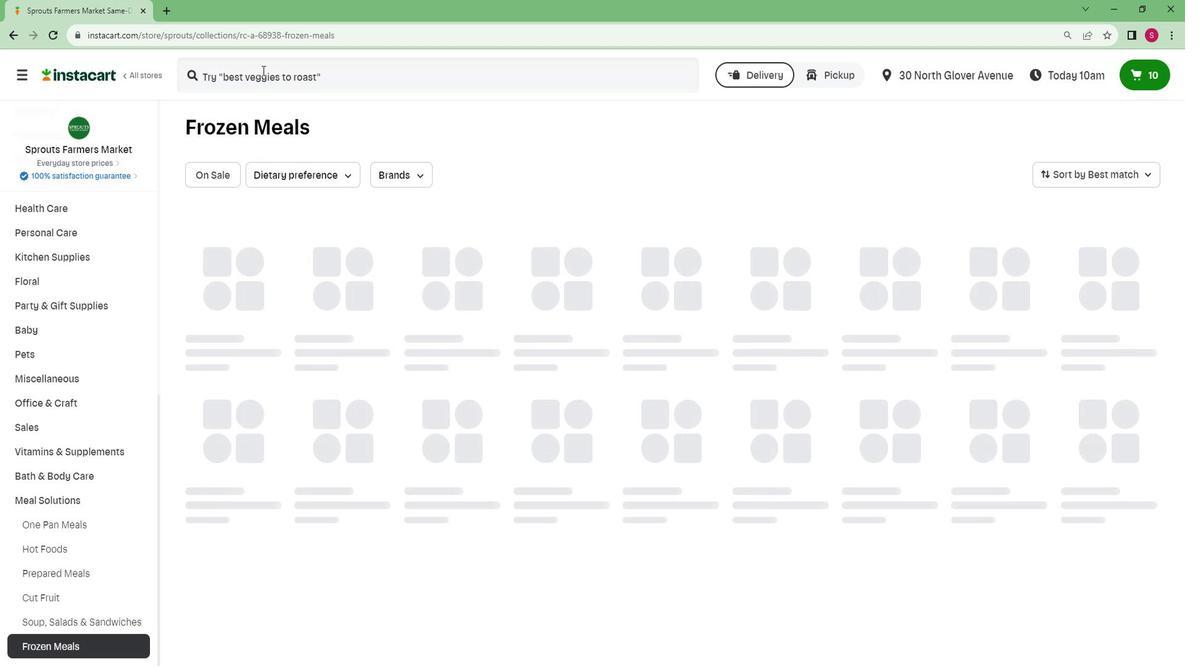 
Action: Key pressed <Key.caps_lock>O<Key.caps_lock>nce<Key.space><Key.caps_lock>U<Key.caps_lock>pon<Key.space>a<Key.space>farm<Key.space><Key.caps_lock>O<Key.caps_lock>rgn<Key.backspace>anic<Key.space><Key.caps_lock>Q<Key.caps_lock>uinoa<Key.space><Key.caps_lock>B<Key.caps_lock>anana<Key.space>spinach<Key.space>and<Key.space>coconut<Key.space>butter<Key.space>plant<Key.space>rich<Key.space>baby<Key.space>meals<Key.enter>
Screenshot: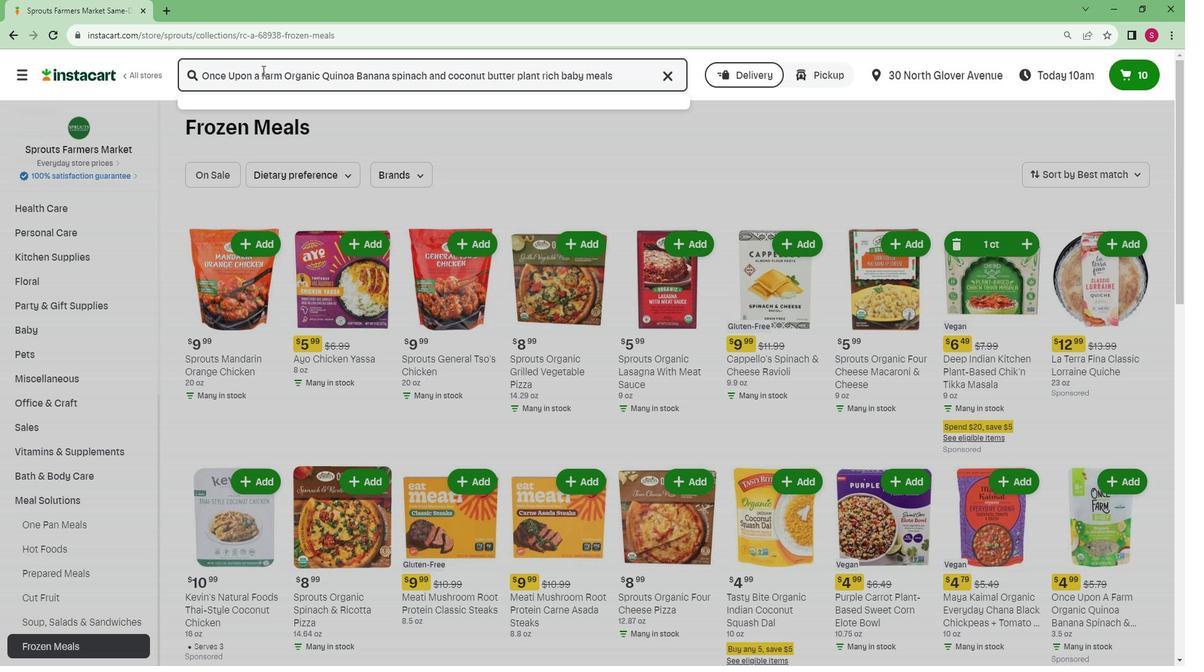 
Action: Mouse moved to (404, 284)
Screenshot: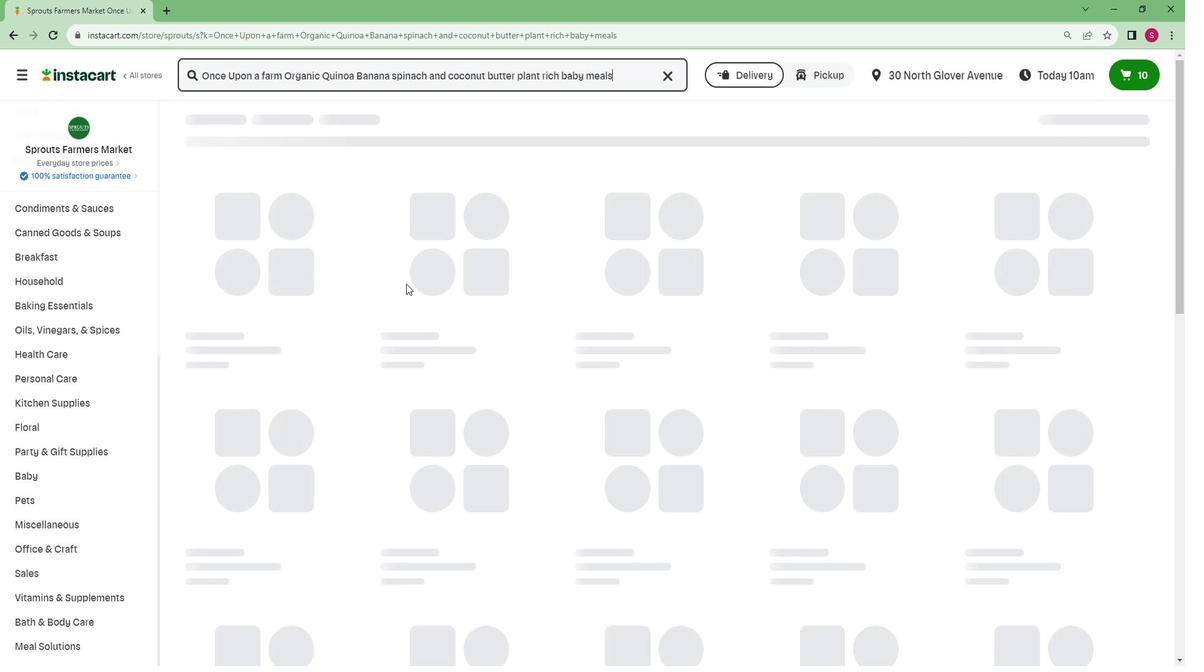 
Action: Mouse scrolled (404, 283) with delta (0, 0)
Screenshot: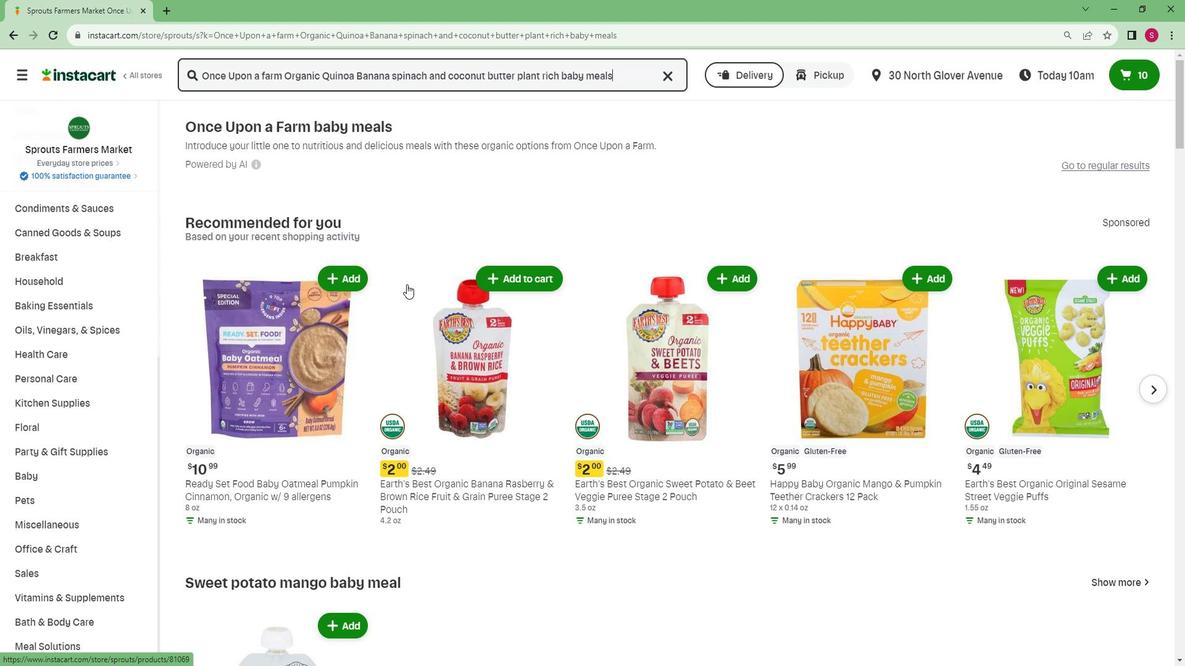 
Action: Mouse scrolled (404, 283) with delta (0, 0)
Screenshot: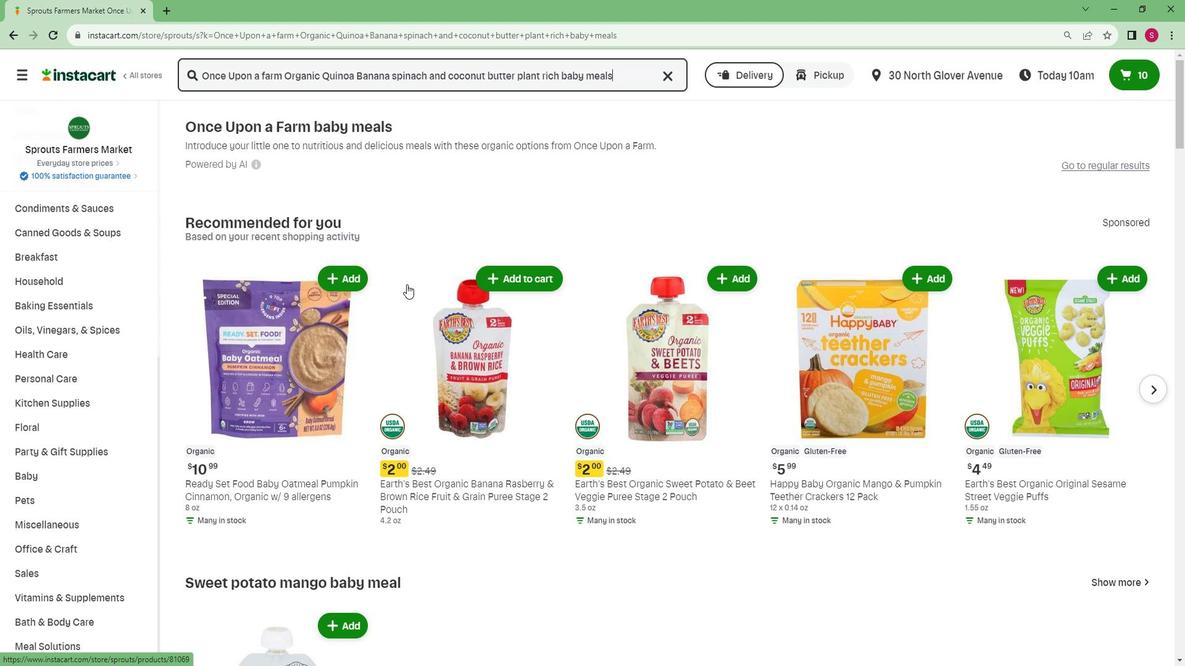 
Action: Mouse scrolled (404, 283) with delta (0, 0)
Screenshot: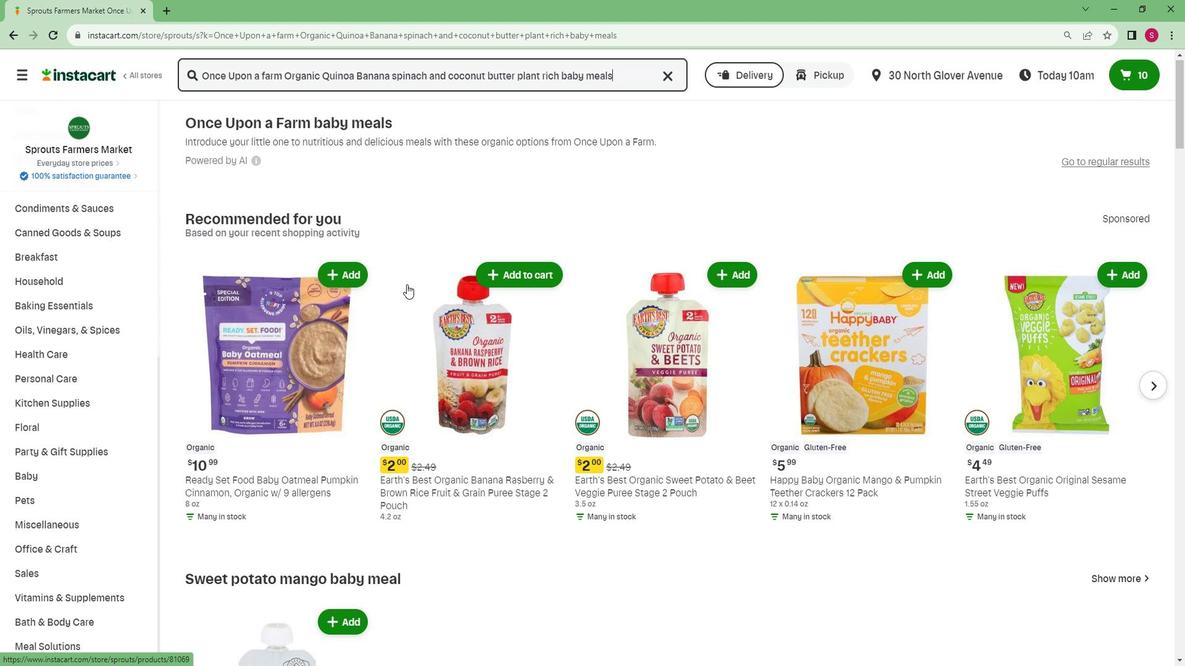 
